 Task: Create a due date automation trigger when advanced on, on the monday of the week a card is due add fields with custom field "Resume" set to a number greater than 1 and greater than 10 at 11:00 AM.
Action: Mouse moved to (1102, 89)
Screenshot: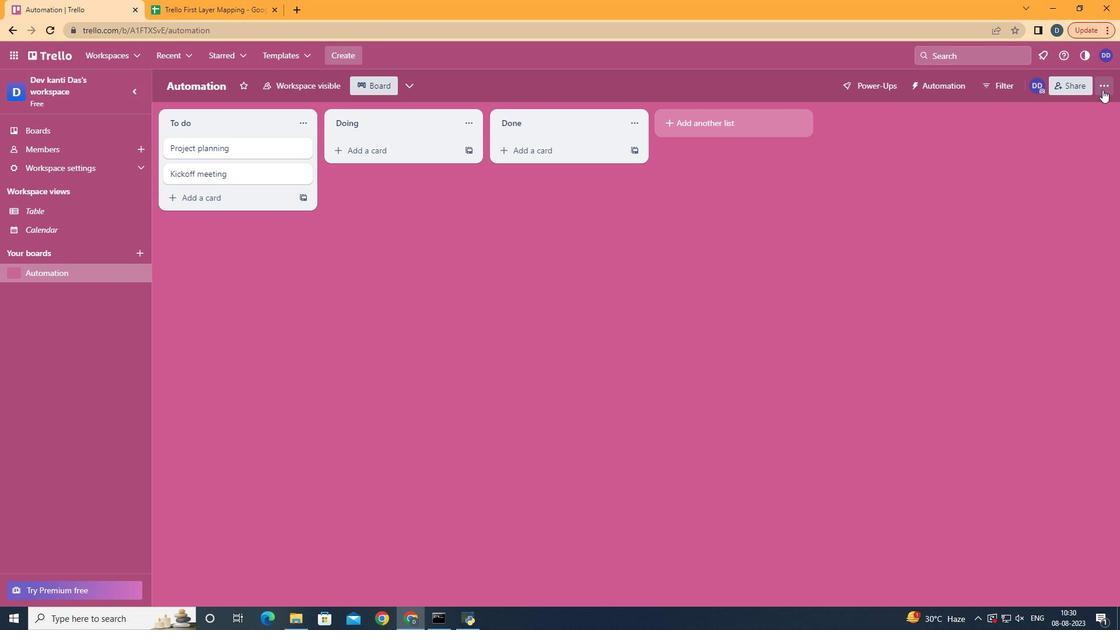 
Action: Mouse pressed left at (1102, 89)
Screenshot: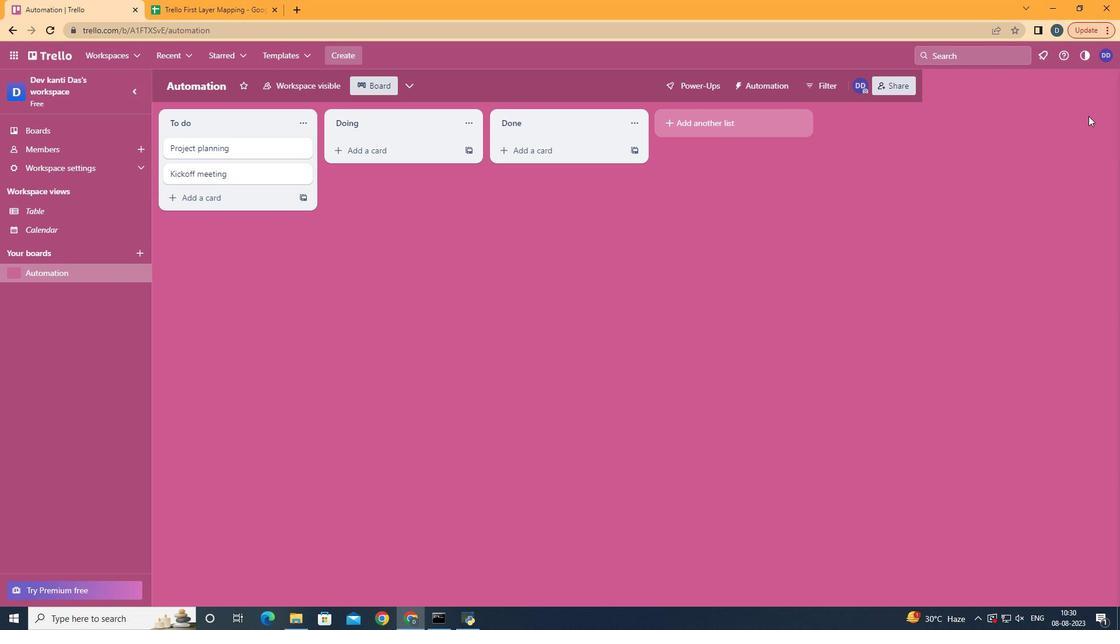 
Action: Mouse moved to (1004, 254)
Screenshot: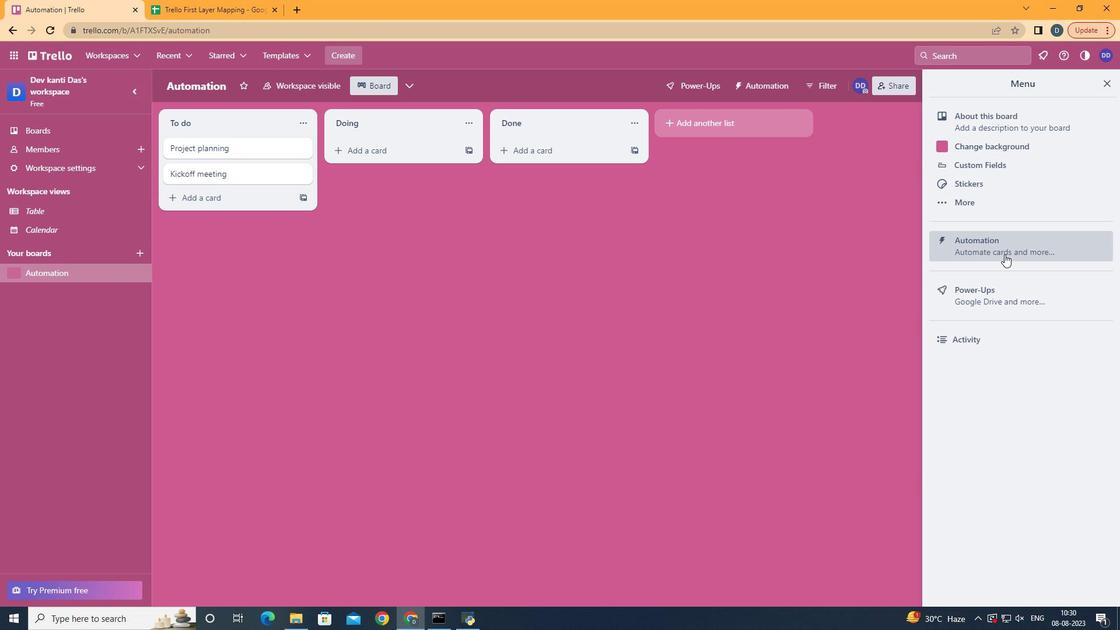 
Action: Mouse pressed left at (1004, 254)
Screenshot: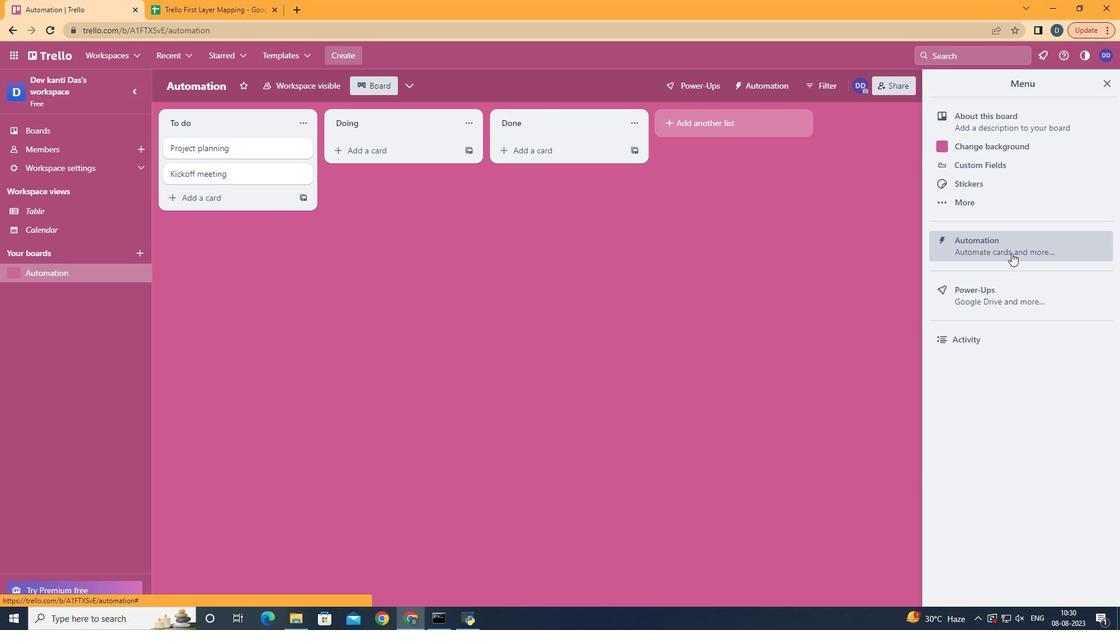 
Action: Mouse moved to (196, 243)
Screenshot: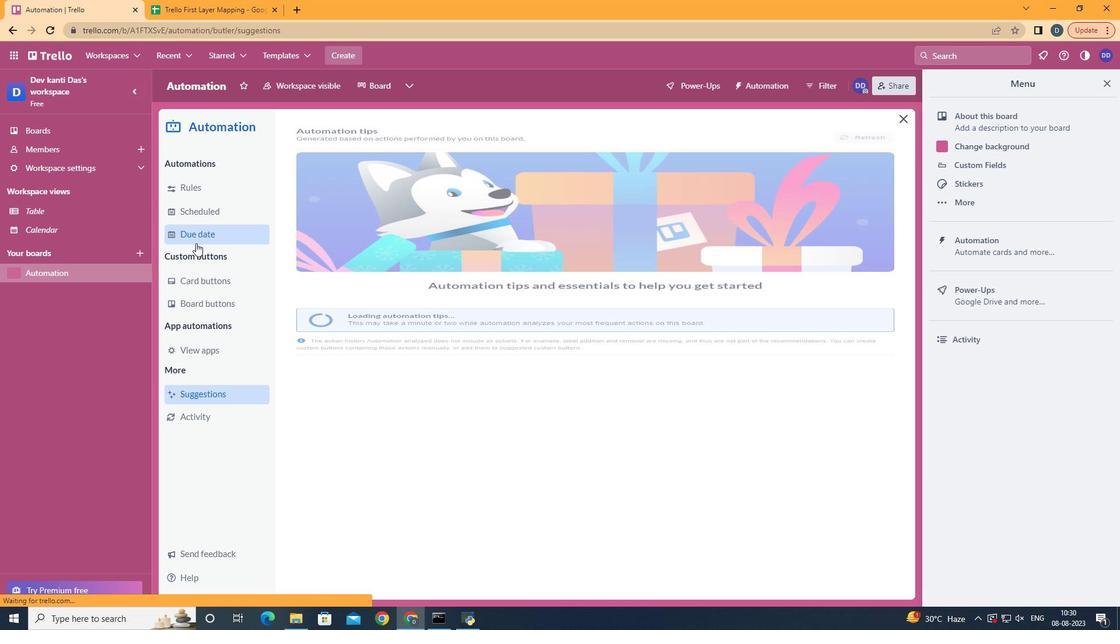 
Action: Mouse pressed left at (196, 243)
Screenshot: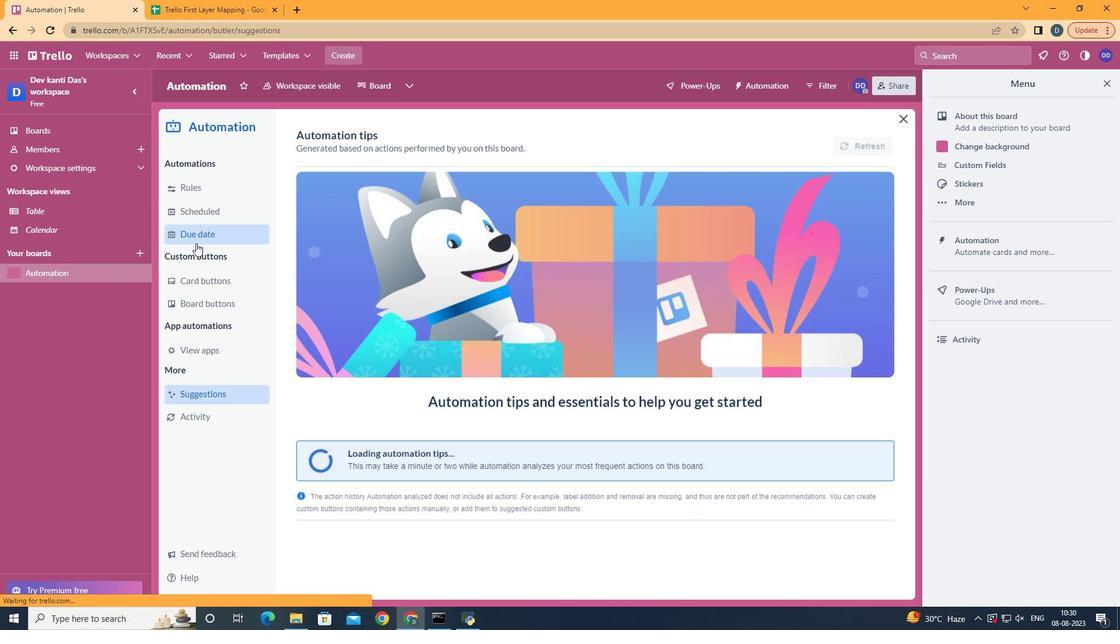 
Action: Mouse moved to (817, 137)
Screenshot: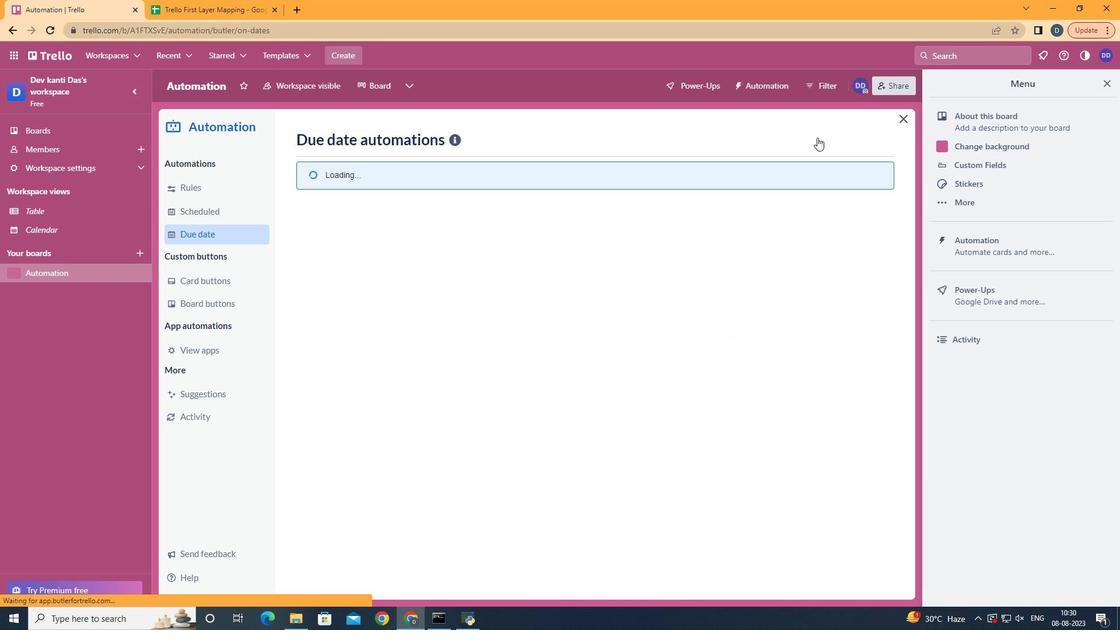 
Action: Mouse pressed left at (817, 137)
Screenshot: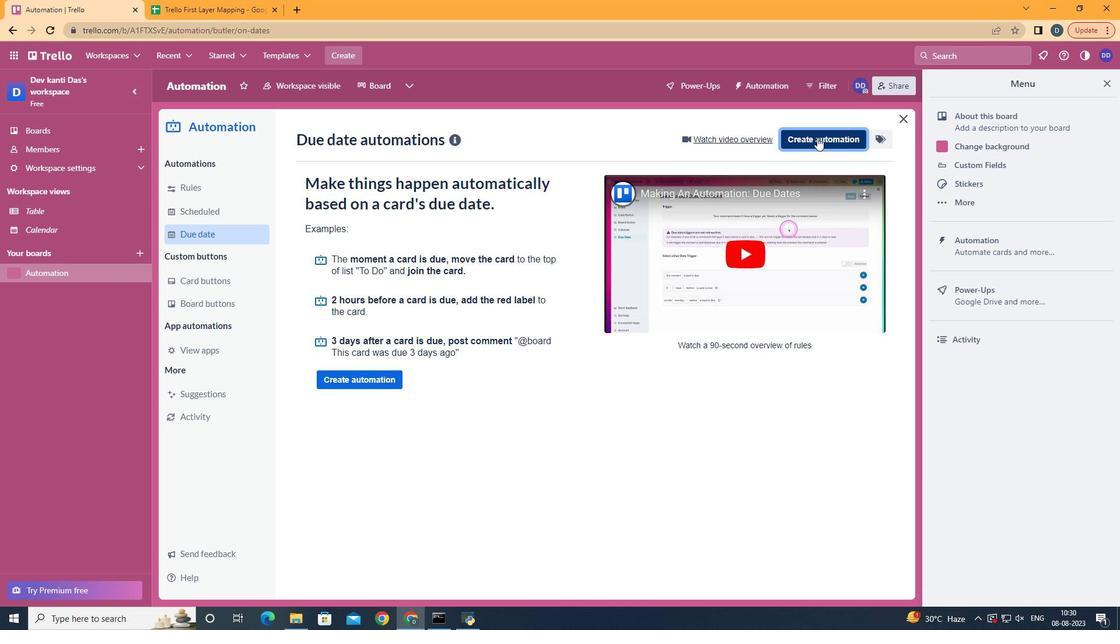 
Action: Mouse moved to (605, 250)
Screenshot: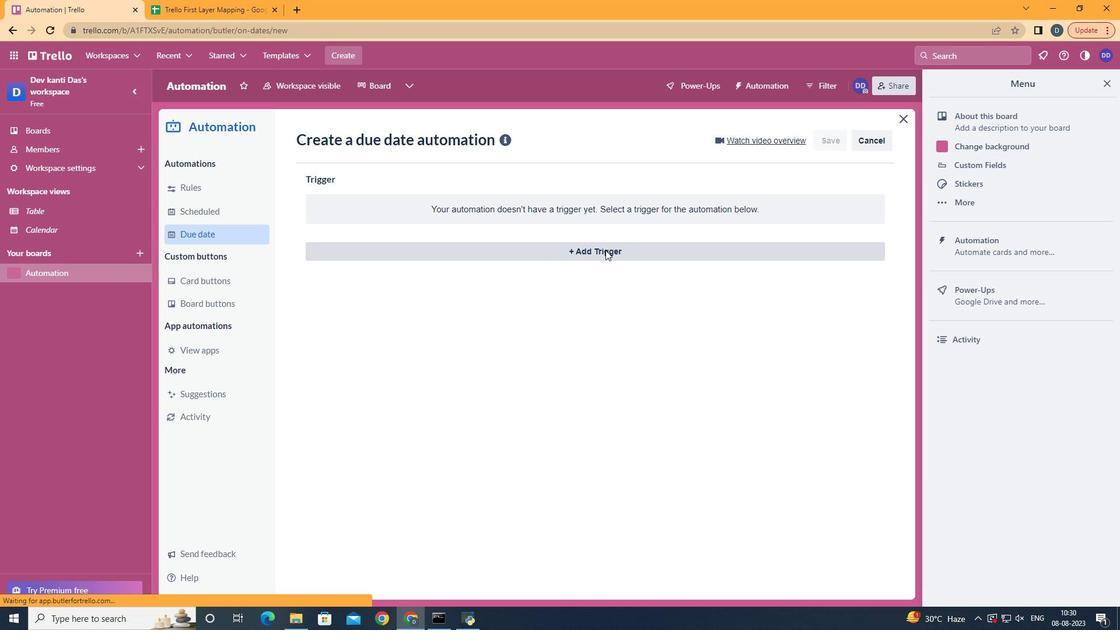 
Action: Mouse pressed left at (605, 250)
Screenshot: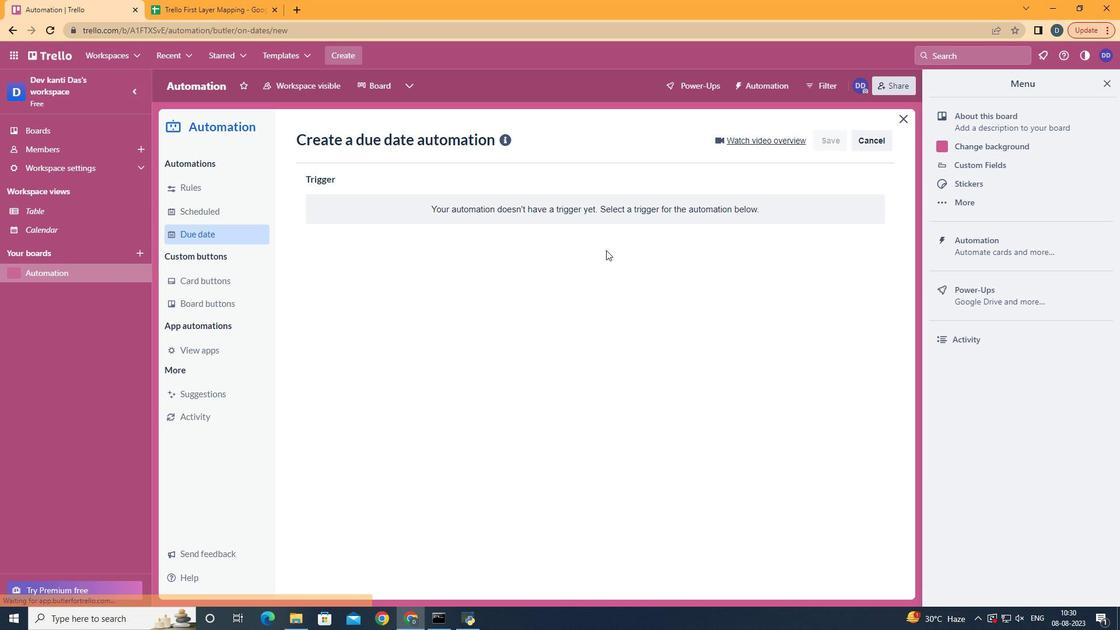 
Action: Mouse moved to (373, 301)
Screenshot: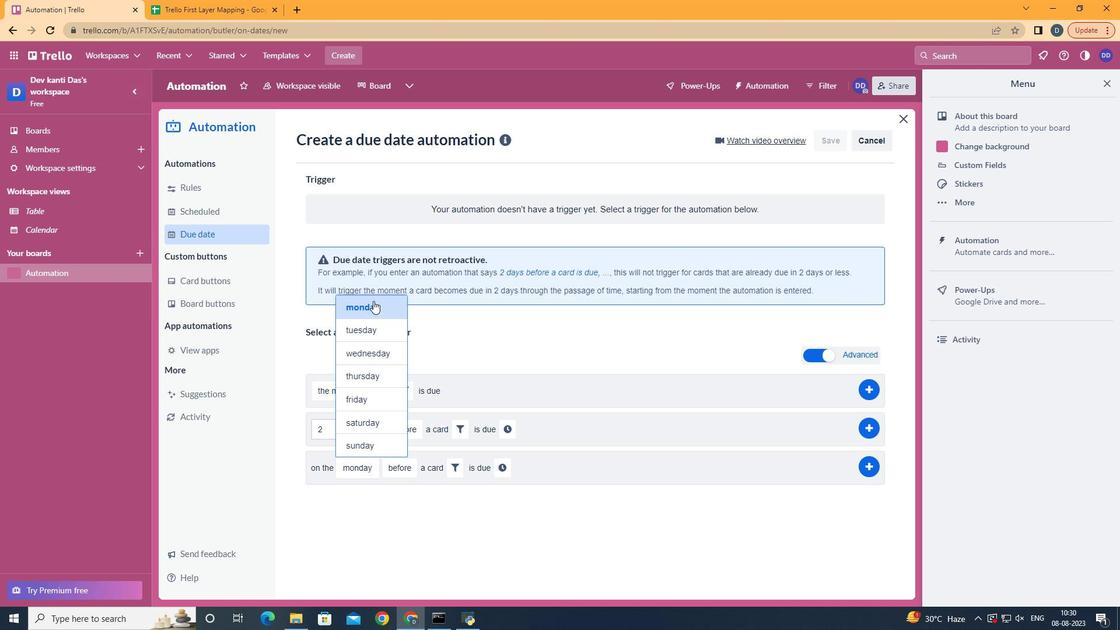 
Action: Mouse pressed left at (373, 301)
Screenshot: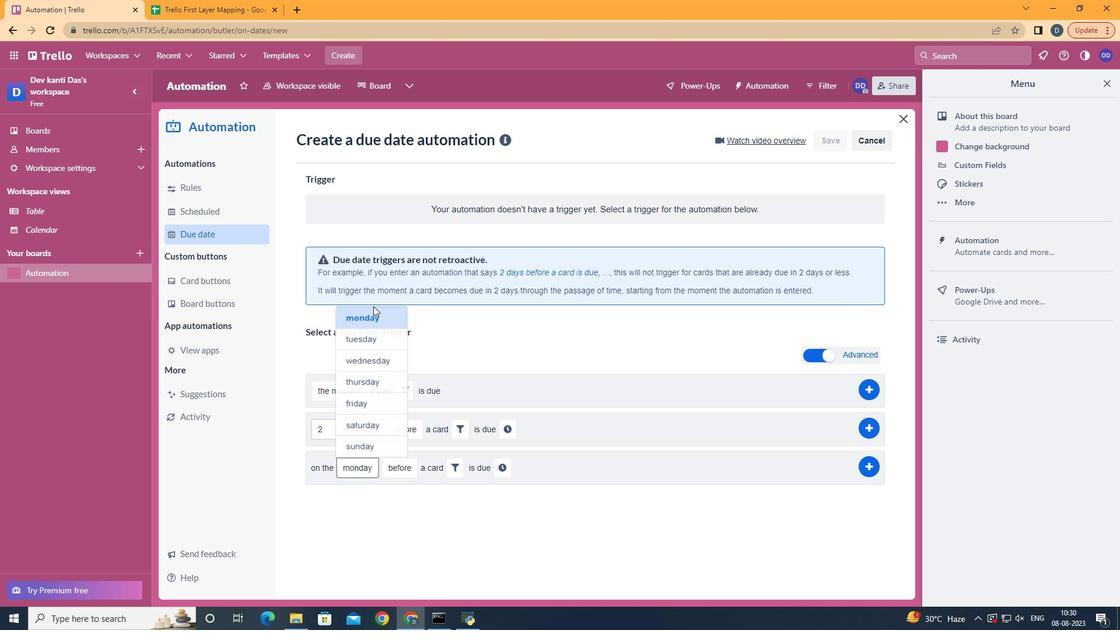 
Action: Mouse moved to (411, 533)
Screenshot: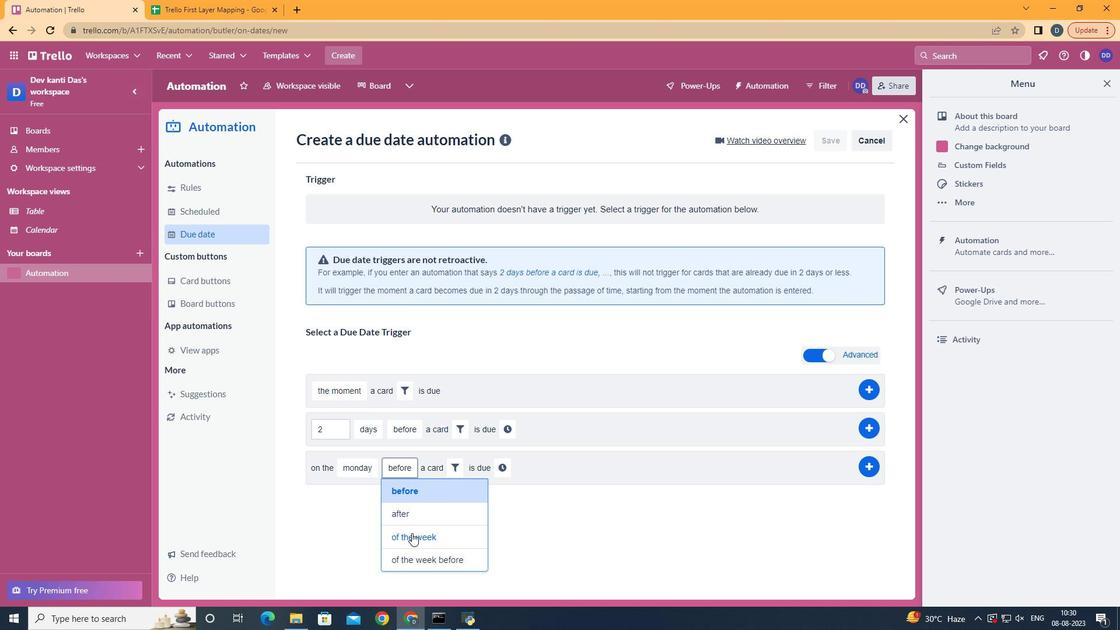 
Action: Mouse pressed left at (411, 533)
Screenshot: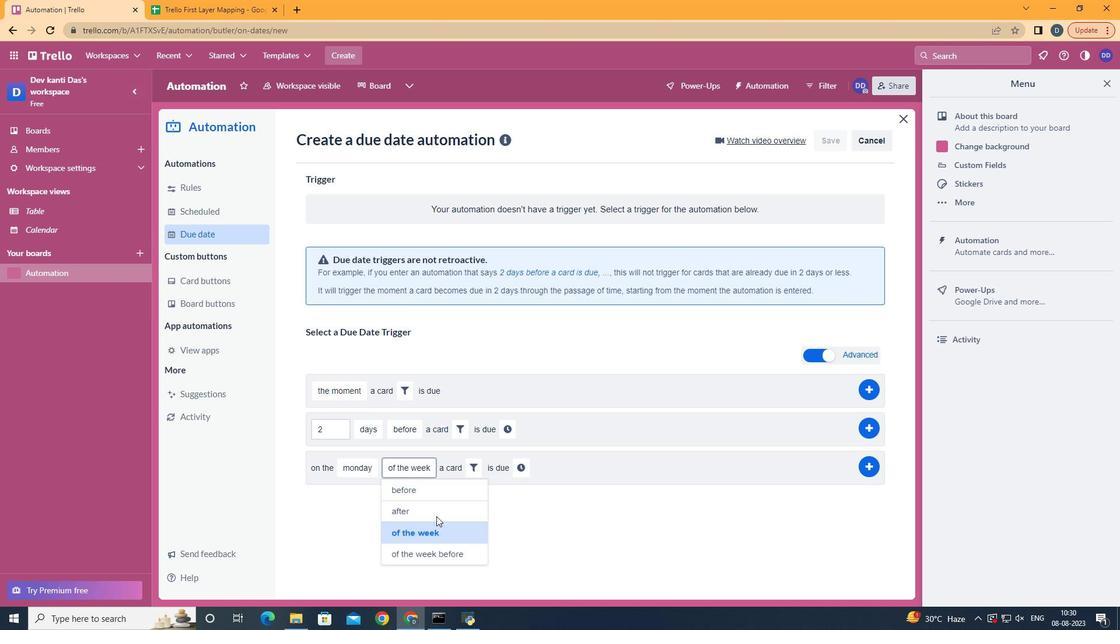 
Action: Mouse moved to (480, 473)
Screenshot: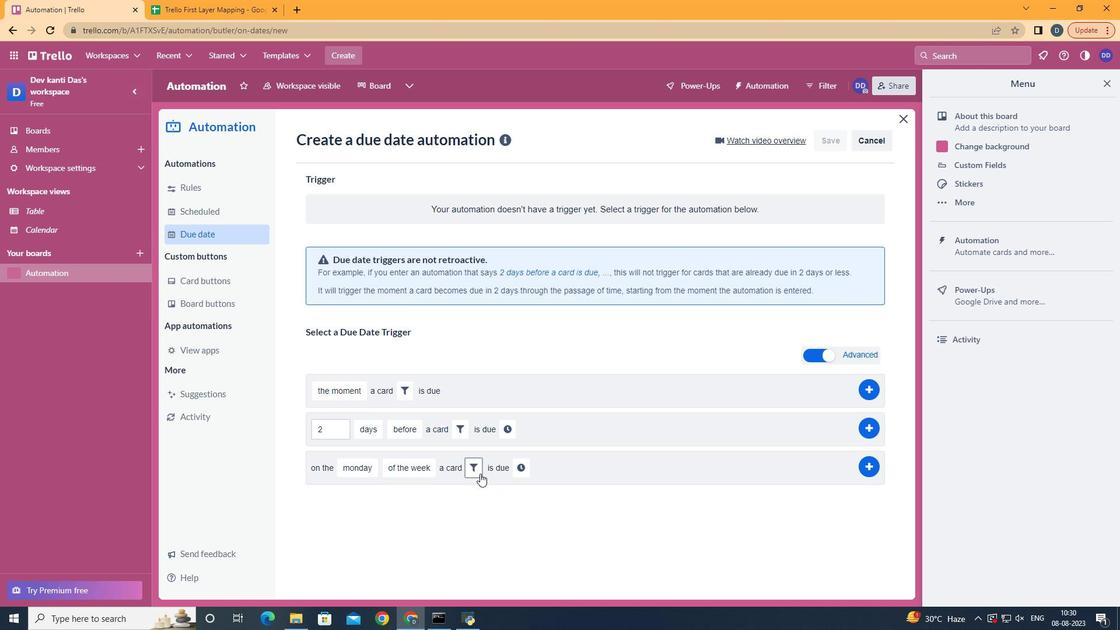 
Action: Mouse pressed left at (480, 473)
Screenshot: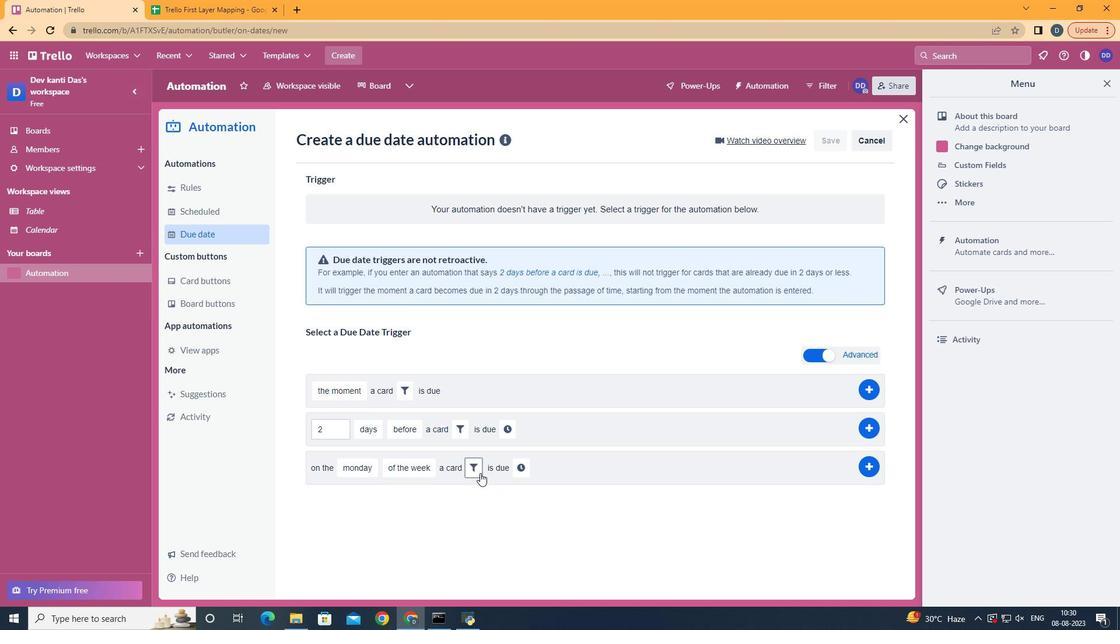 
Action: Mouse moved to (673, 504)
Screenshot: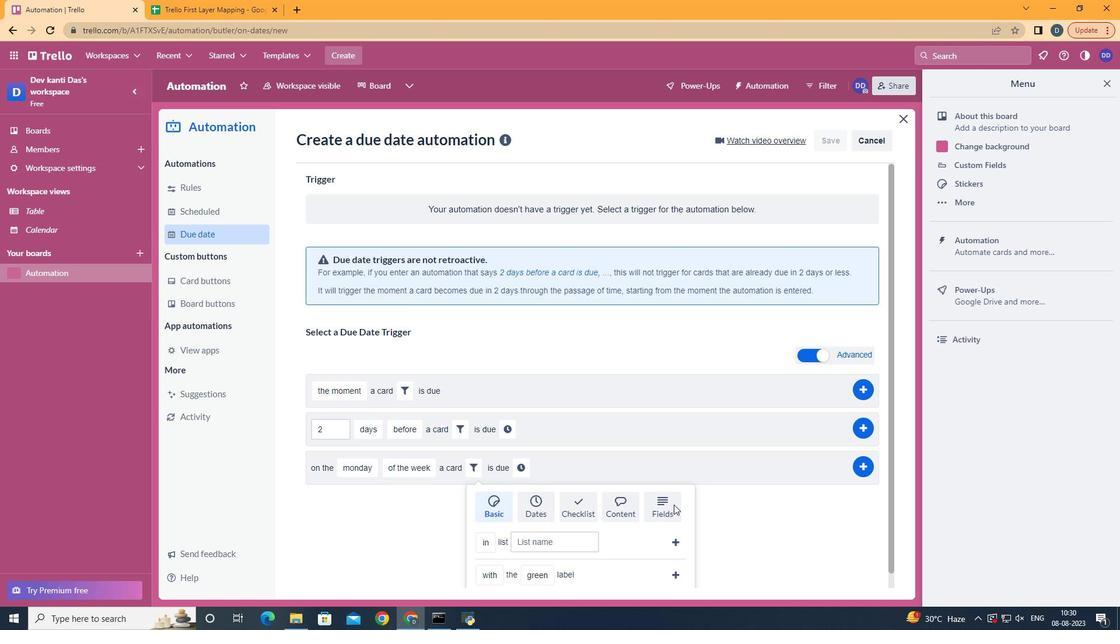 
Action: Mouse pressed left at (673, 504)
Screenshot: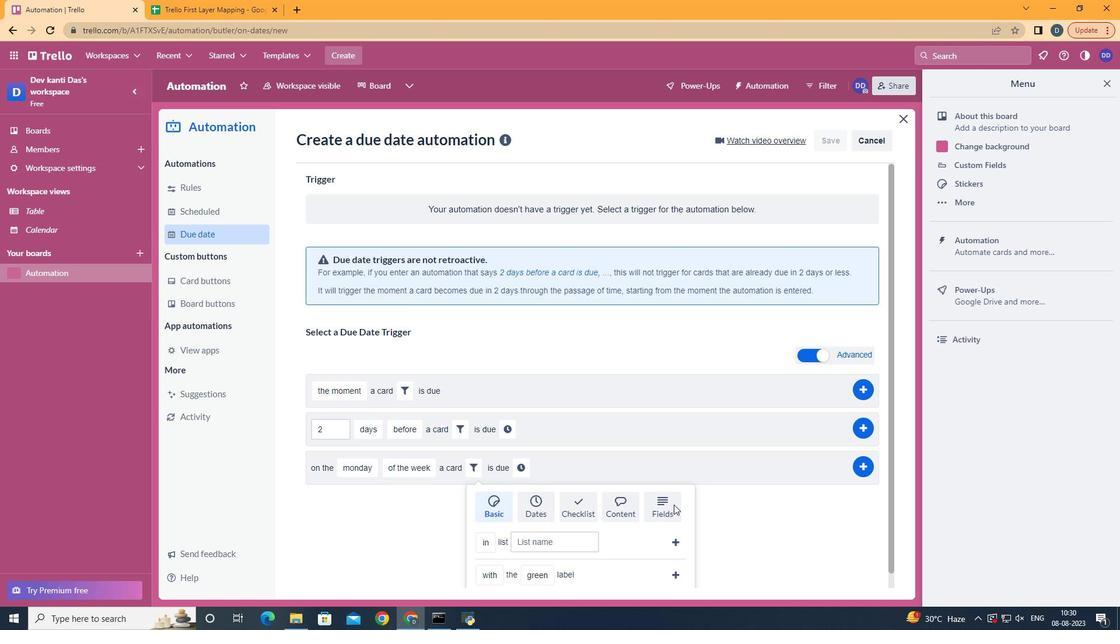 
Action: Mouse scrolled (673, 504) with delta (0, 0)
Screenshot: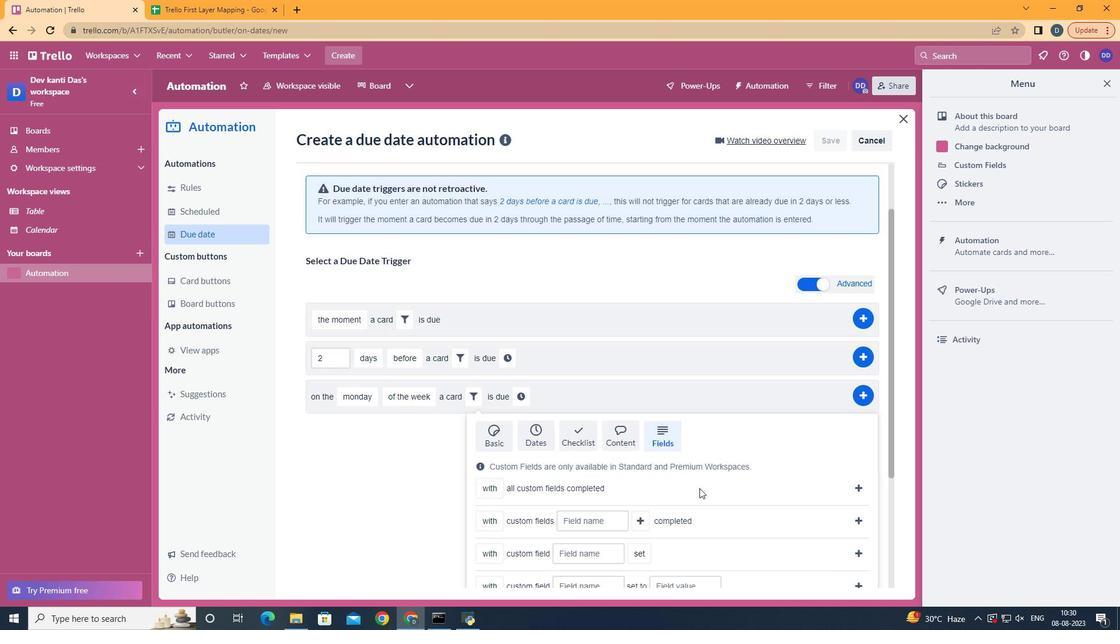 
Action: Mouse scrolled (673, 504) with delta (0, 0)
Screenshot: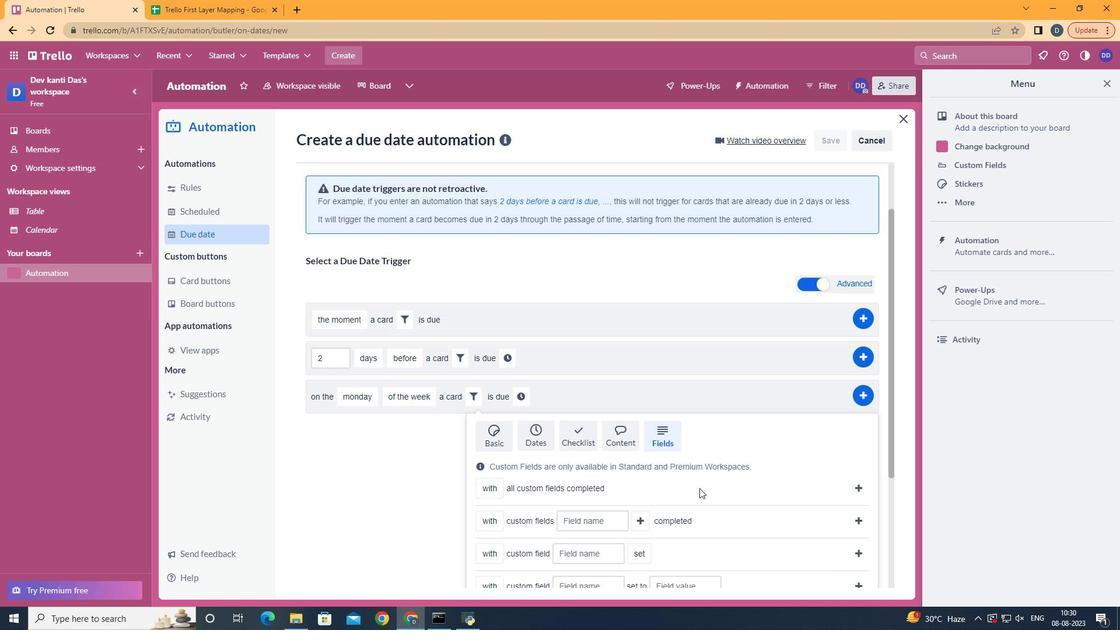 
Action: Mouse scrolled (673, 504) with delta (0, 0)
Screenshot: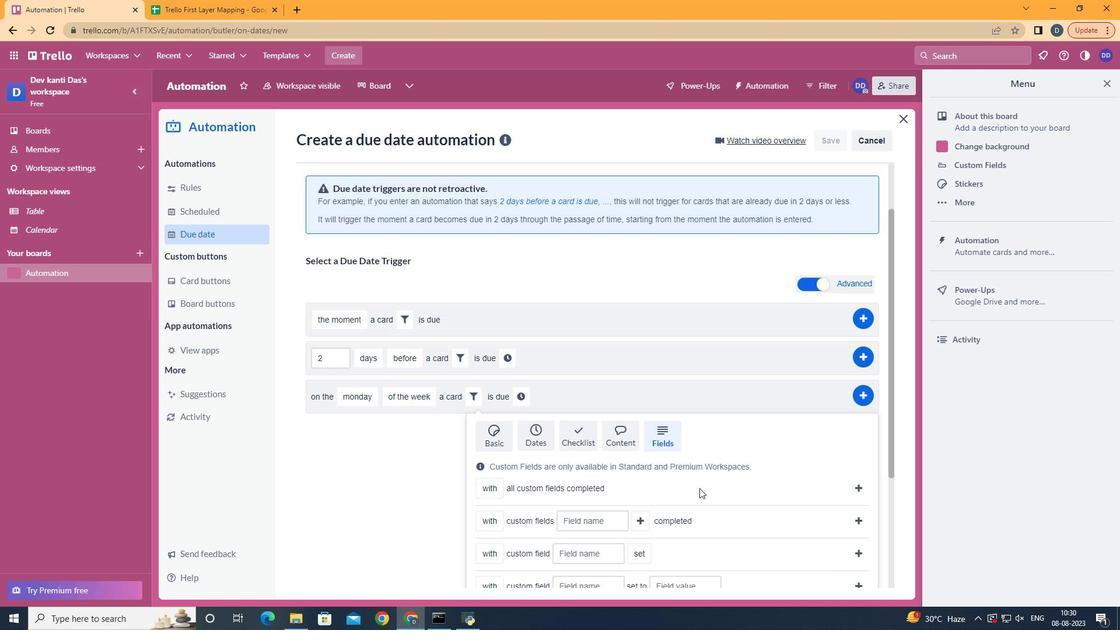 
Action: Mouse scrolled (673, 504) with delta (0, 0)
Screenshot: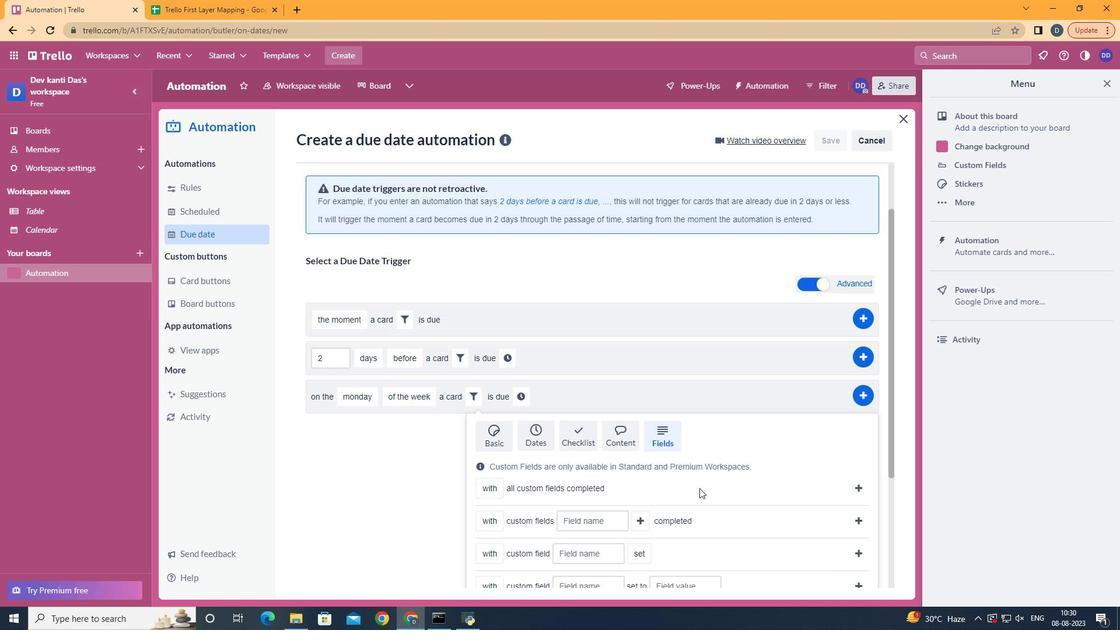 
Action: Mouse scrolled (673, 504) with delta (0, 0)
Screenshot: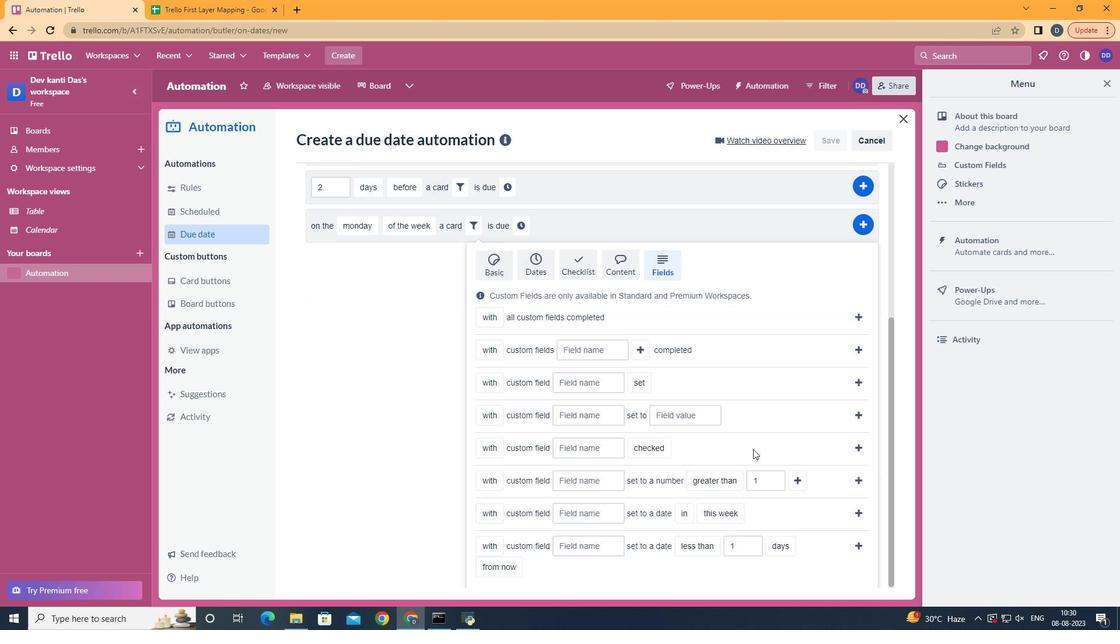 
Action: Mouse moved to (676, 504)
Screenshot: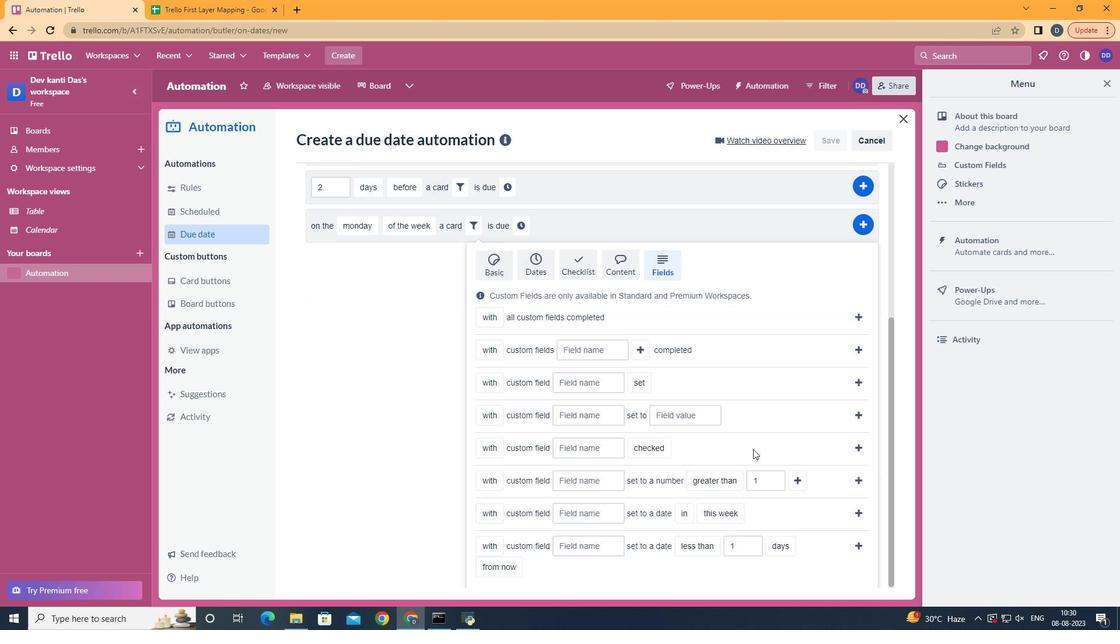 
Action: Mouse scrolled (676, 503) with delta (0, 0)
Screenshot: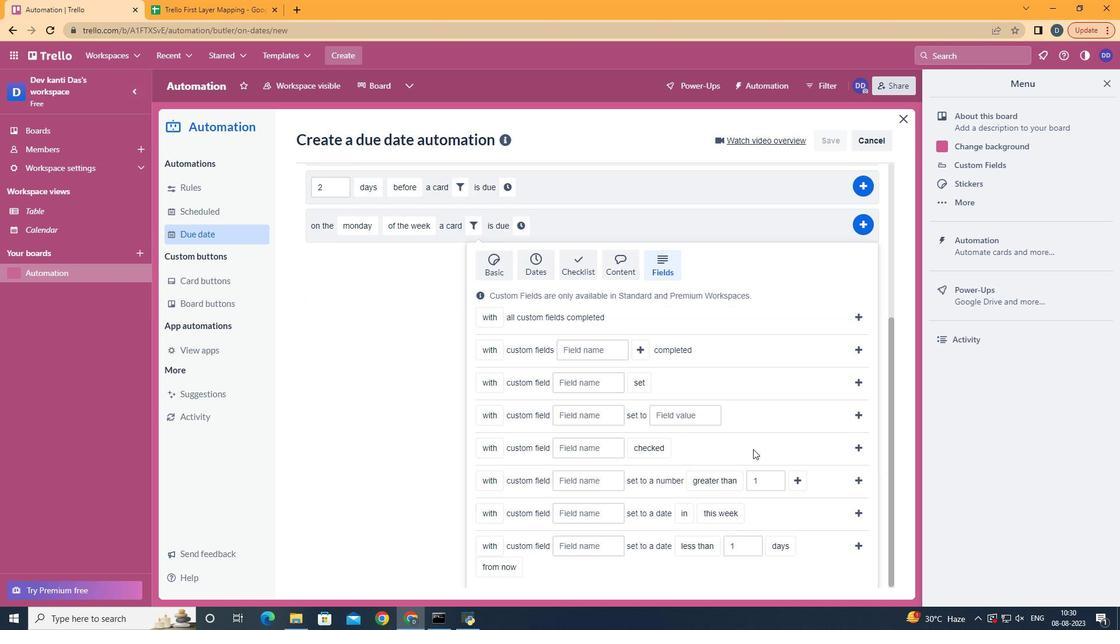 
Action: Mouse moved to (499, 498)
Screenshot: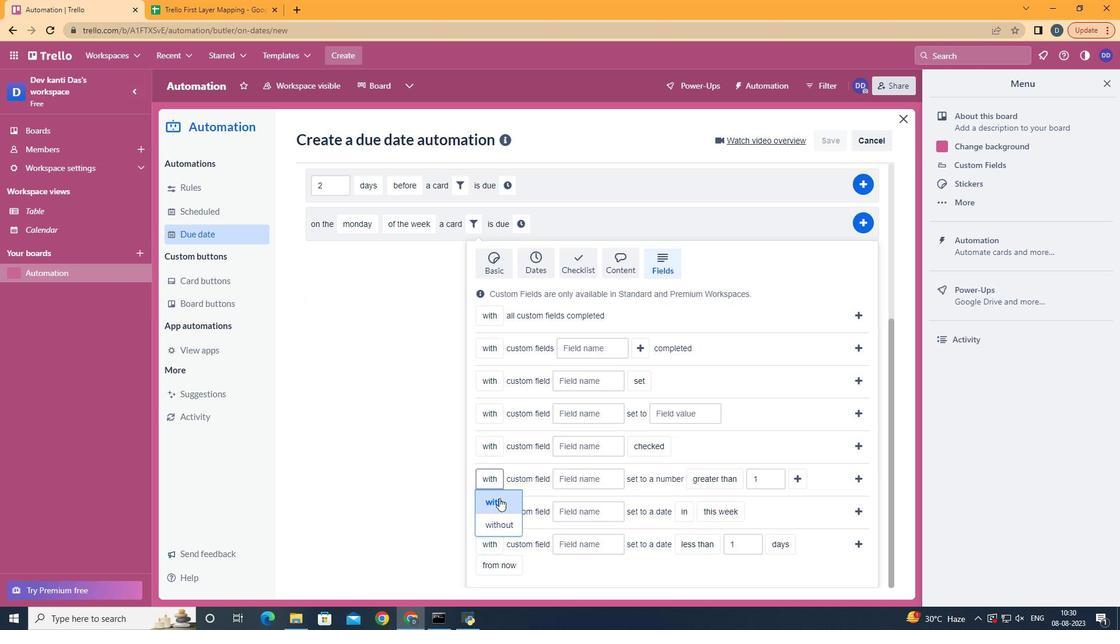 
Action: Mouse pressed left at (499, 498)
Screenshot: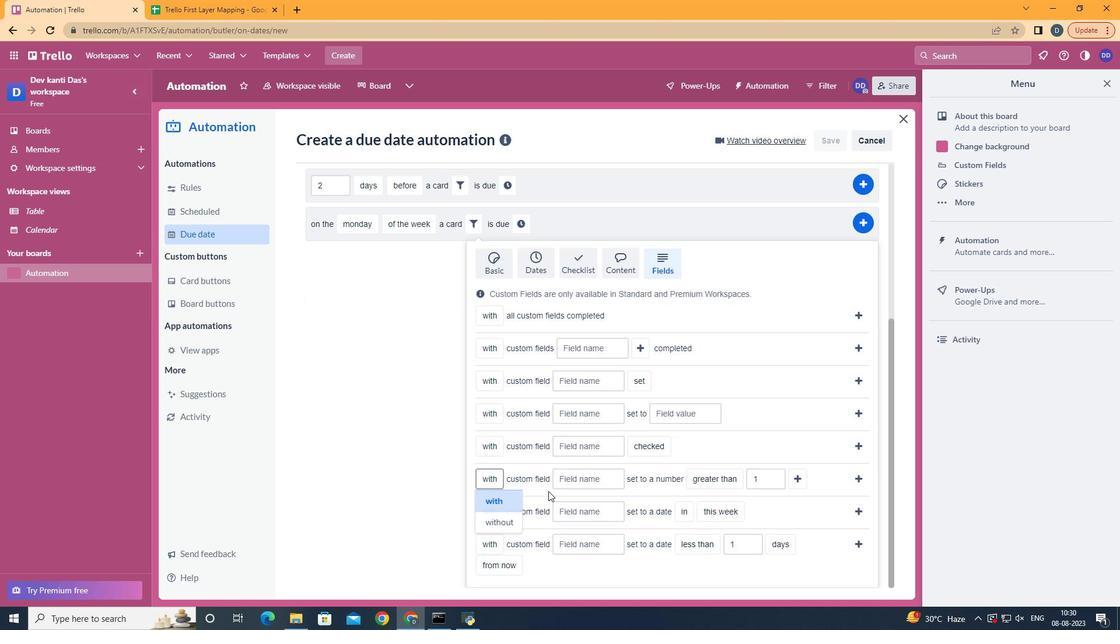 
Action: Mouse moved to (603, 483)
Screenshot: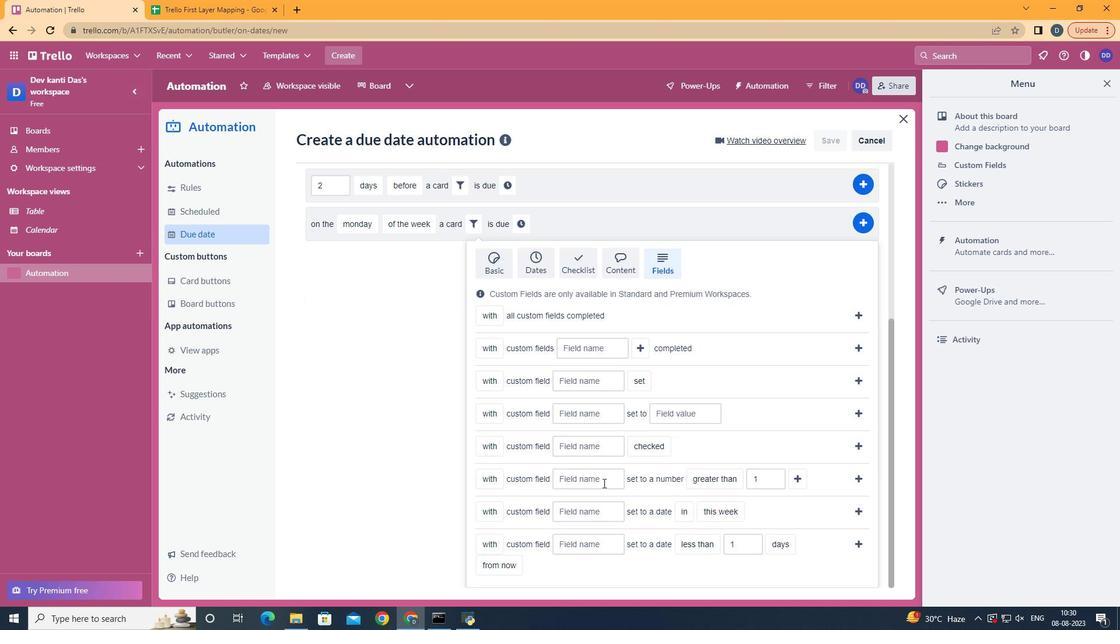 
Action: Mouse pressed left at (603, 483)
Screenshot: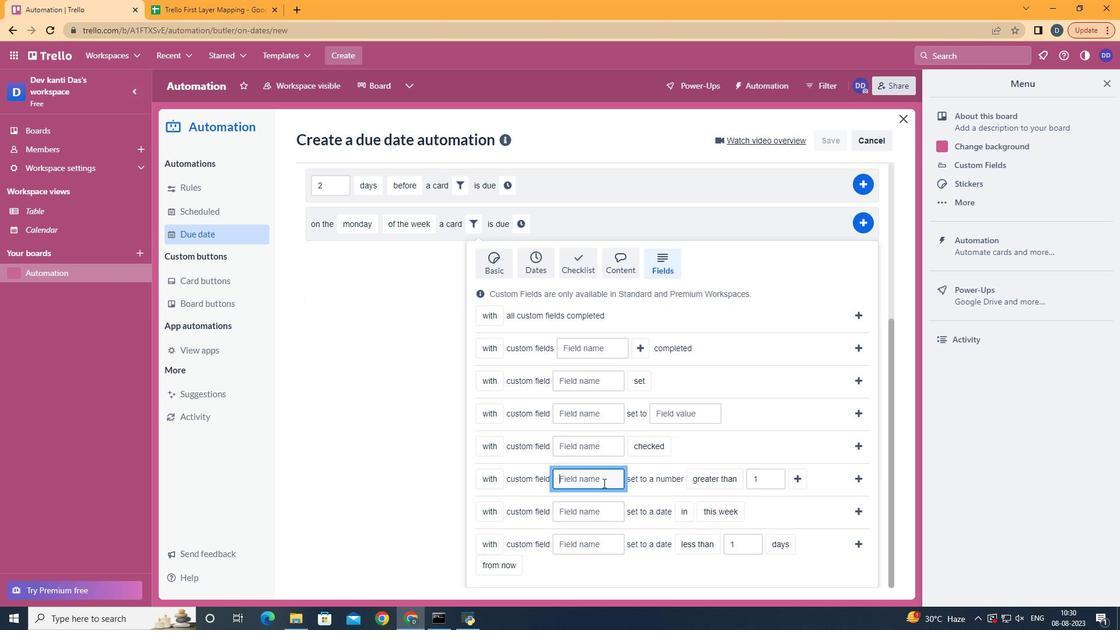 
Action: Key pressed <Key.shift>Resume
Screenshot: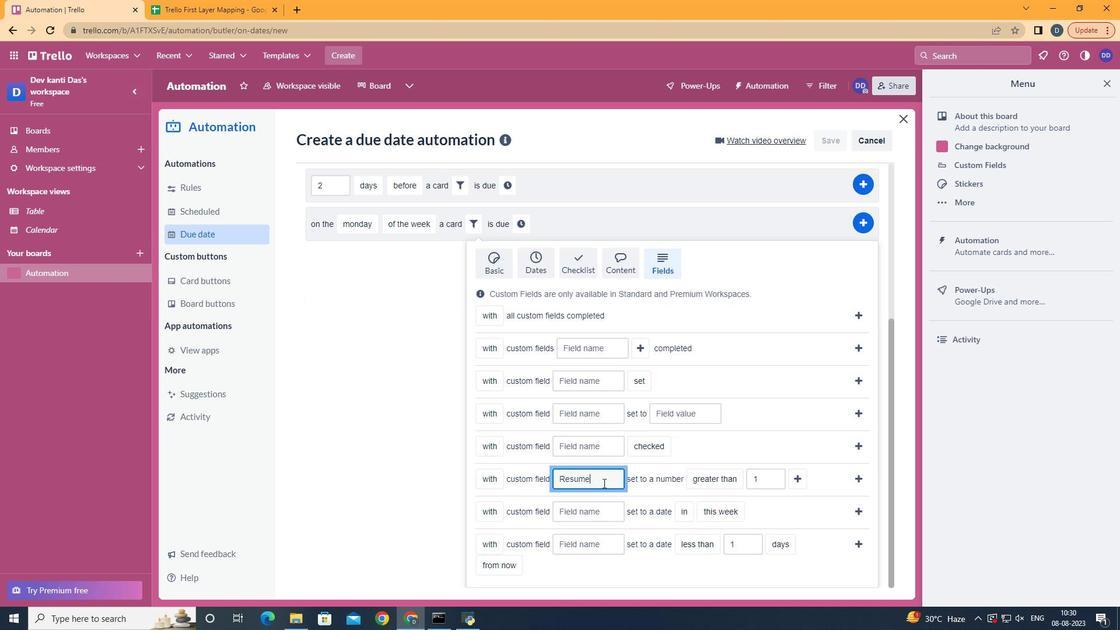 
Action: Mouse moved to (727, 499)
Screenshot: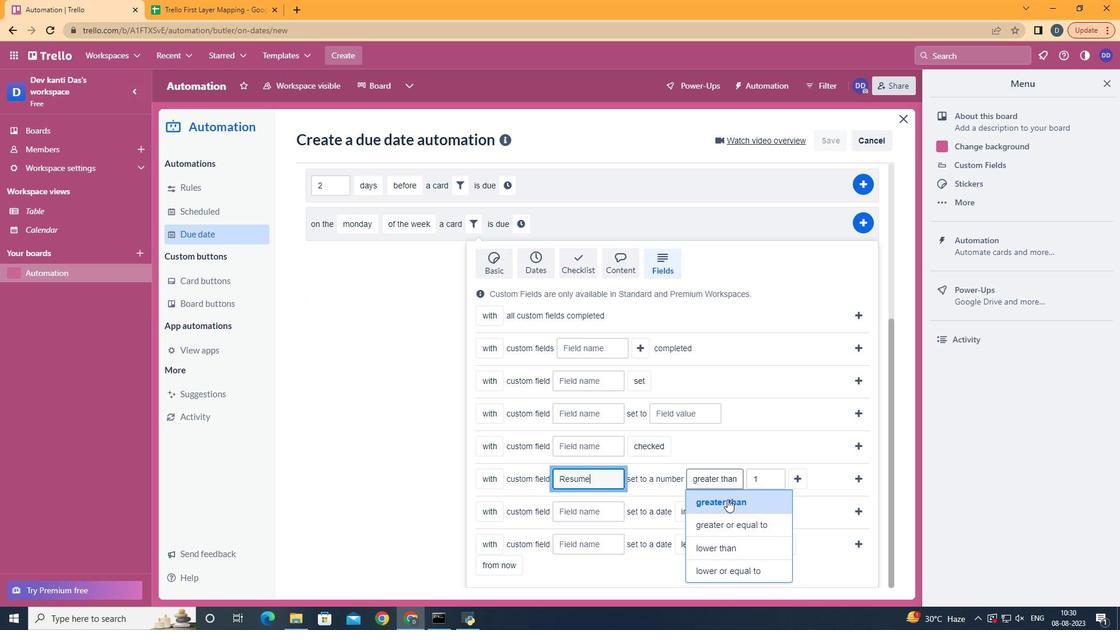 
Action: Mouse pressed left at (727, 499)
Screenshot: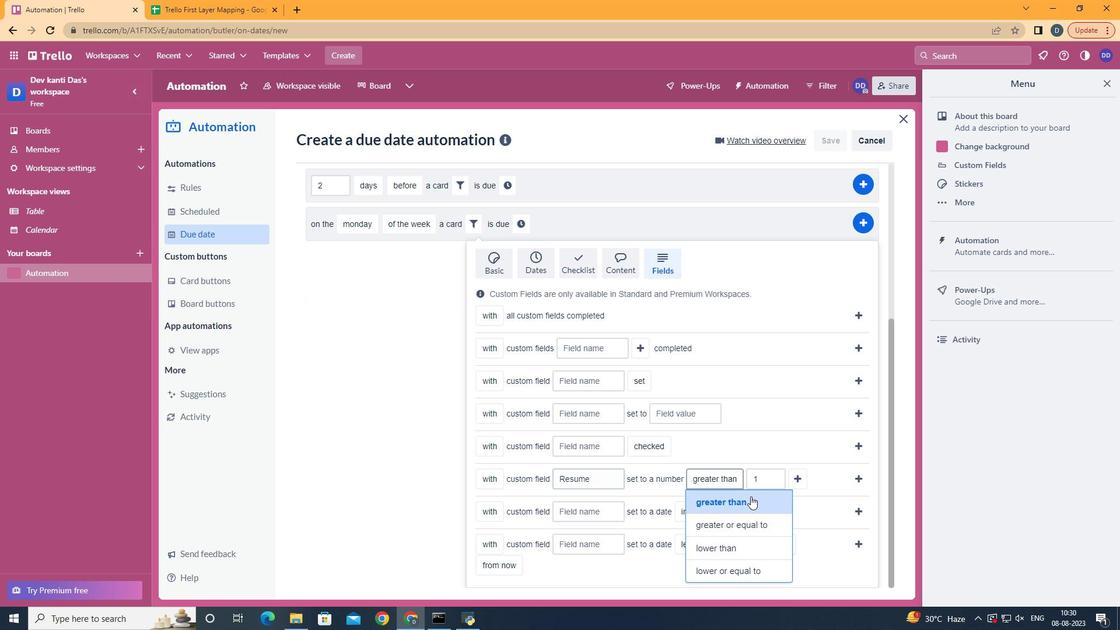 
Action: Mouse moved to (800, 481)
Screenshot: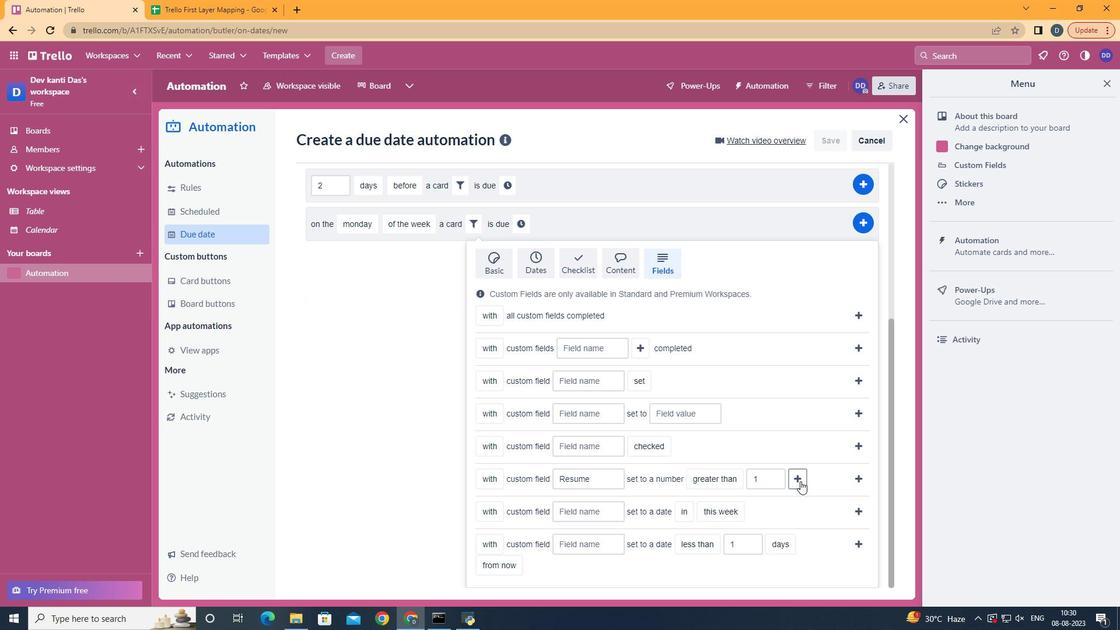 
Action: Mouse pressed left at (800, 481)
Screenshot: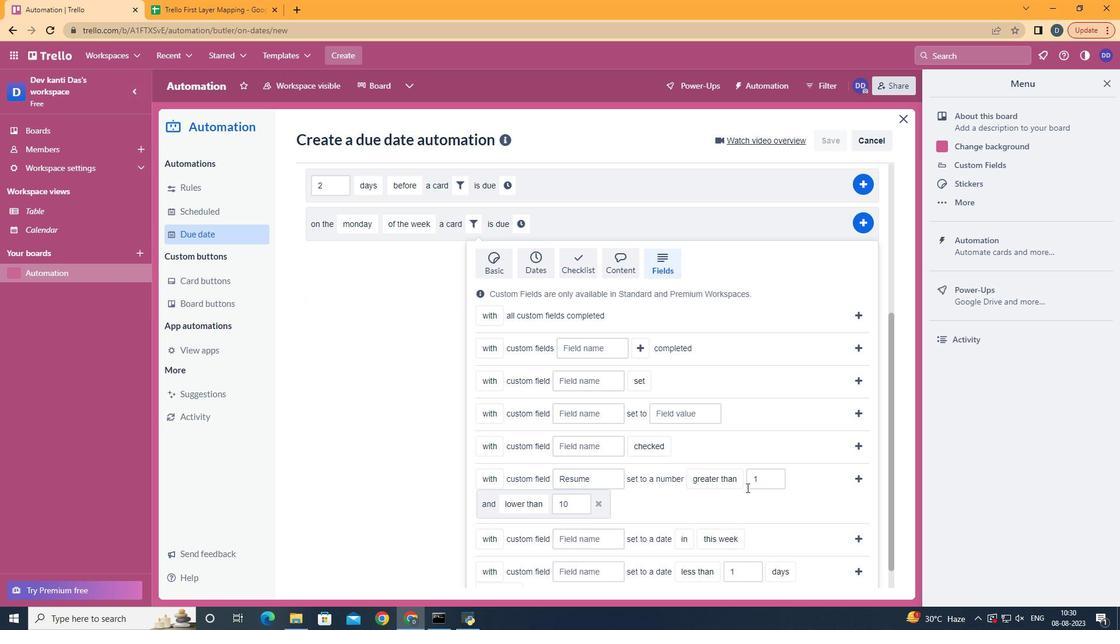 
Action: Mouse moved to (558, 459)
Screenshot: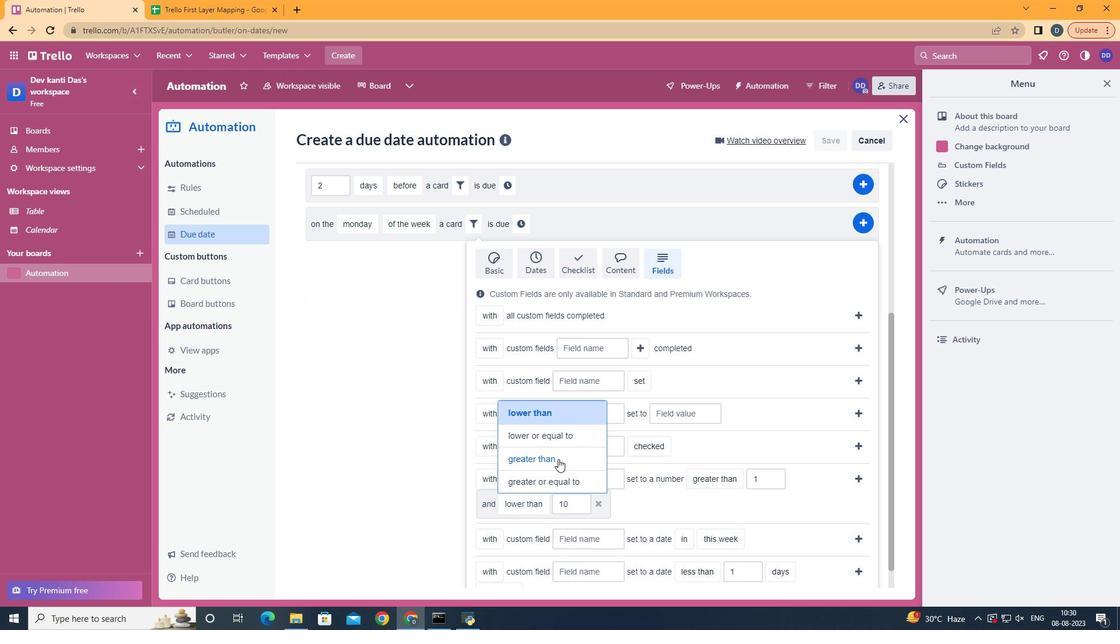 
Action: Mouse pressed left at (558, 459)
Screenshot: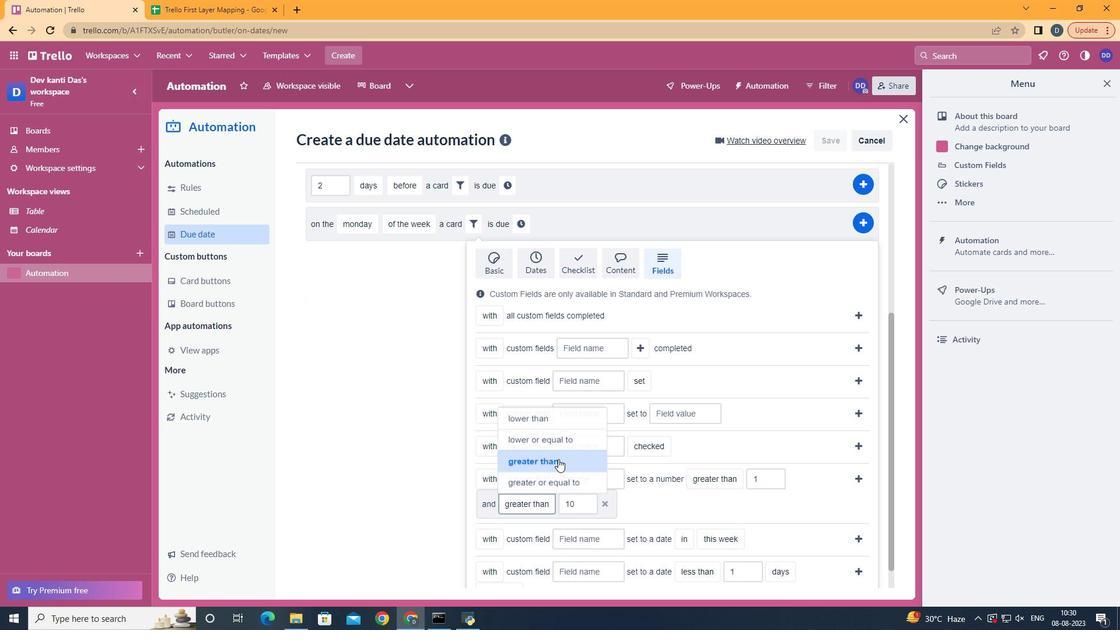 
Action: Mouse moved to (861, 476)
Screenshot: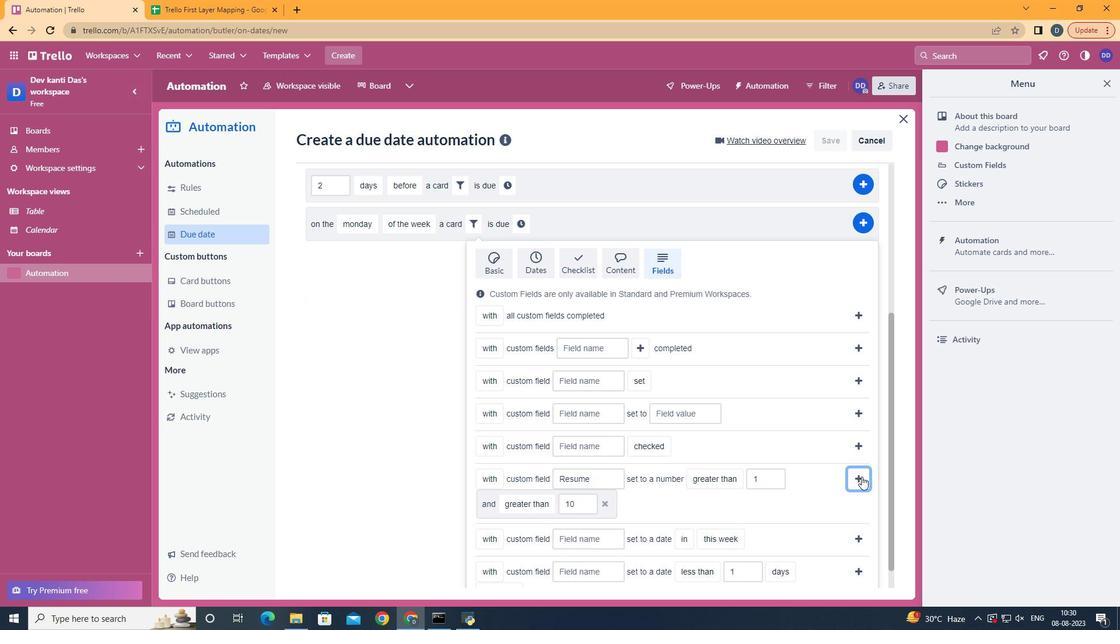 
Action: Mouse pressed left at (861, 476)
Screenshot: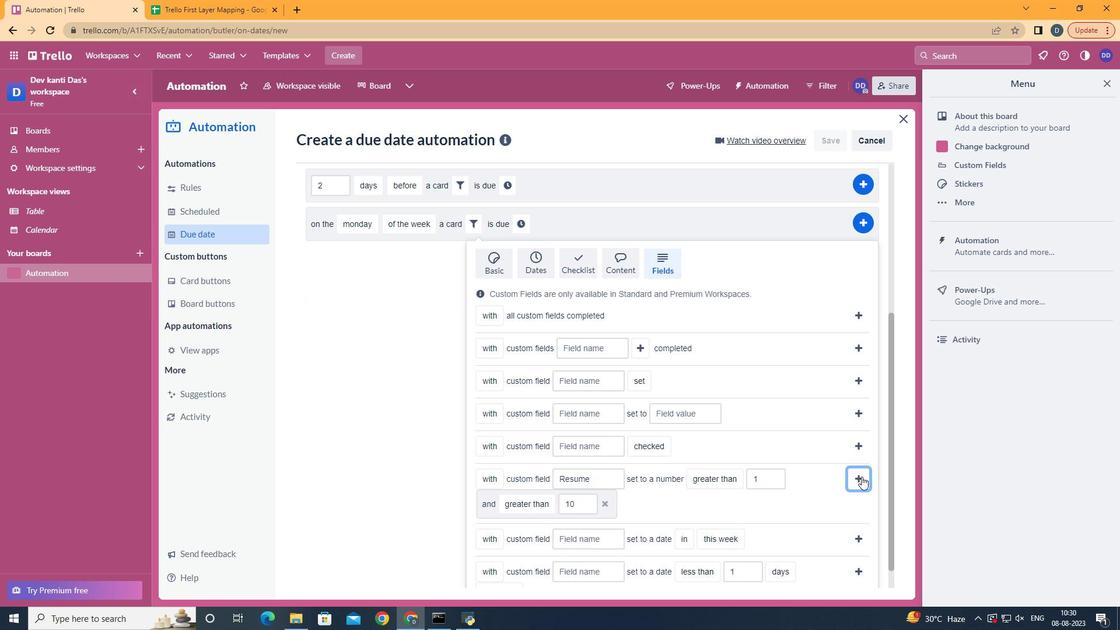 
Action: Mouse moved to (831, 465)
Screenshot: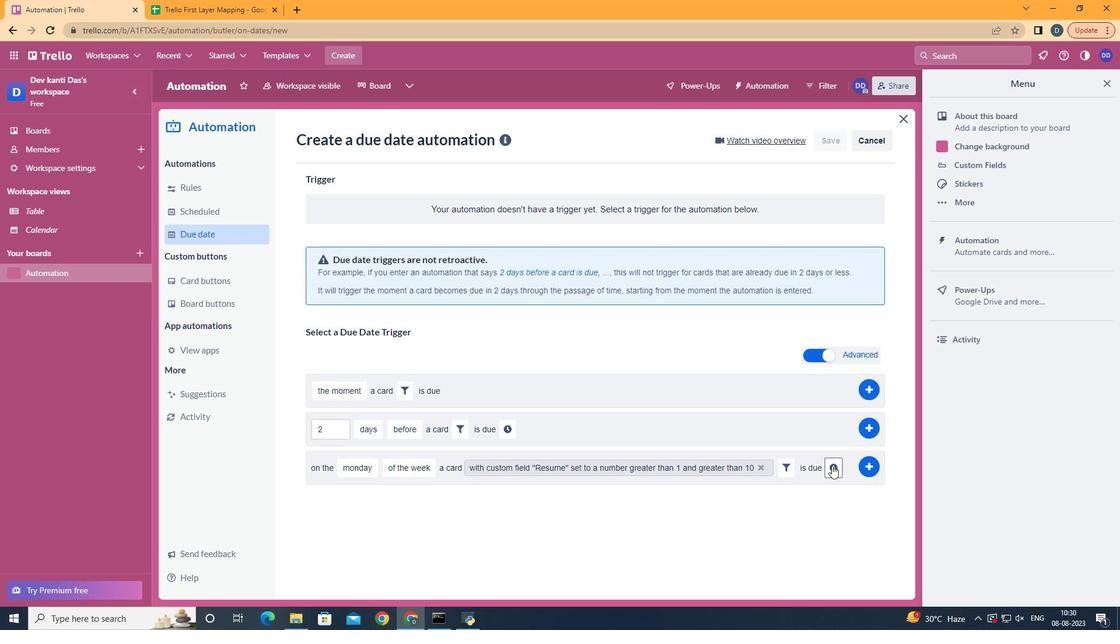 
Action: Mouse pressed left at (831, 465)
Screenshot: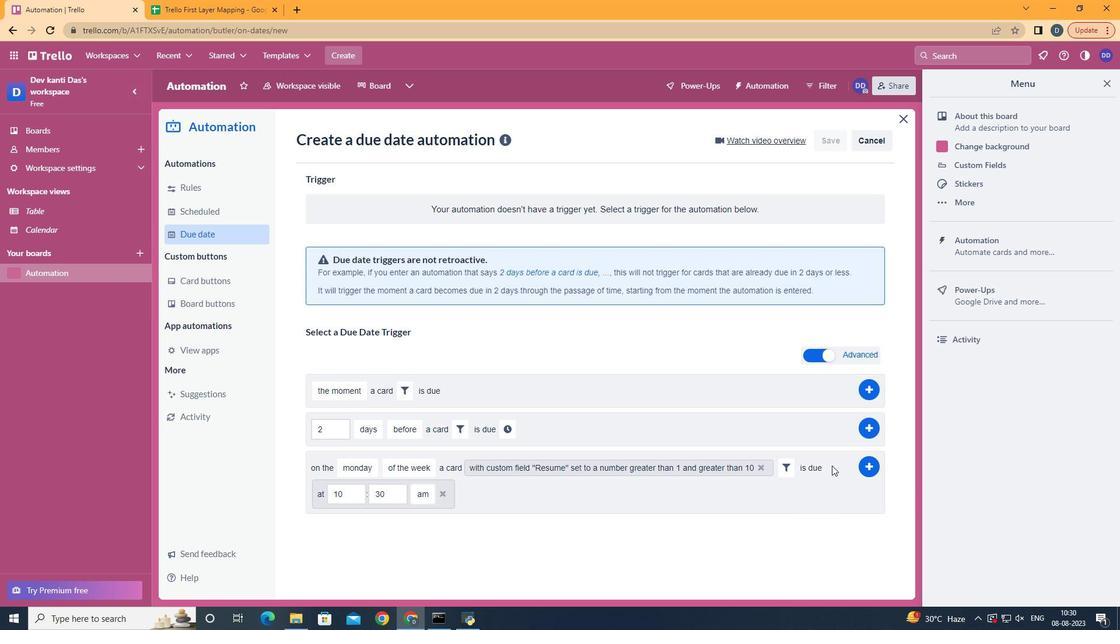 
Action: Mouse moved to (344, 493)
Screenshot: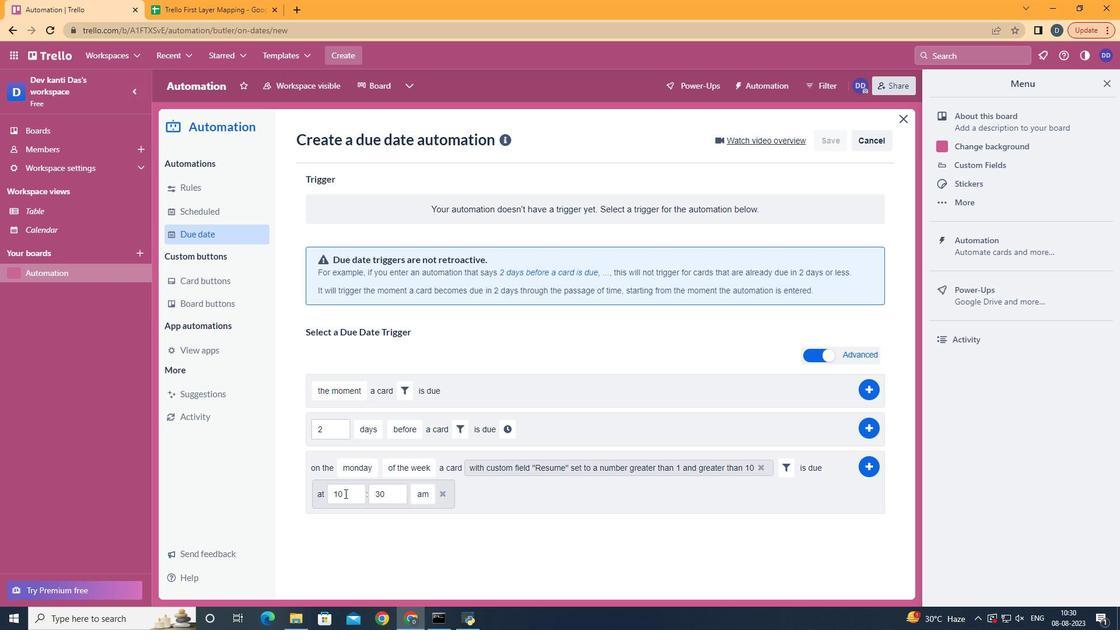 
Action: Mouse pressed left at (344, 493)
Screenshot: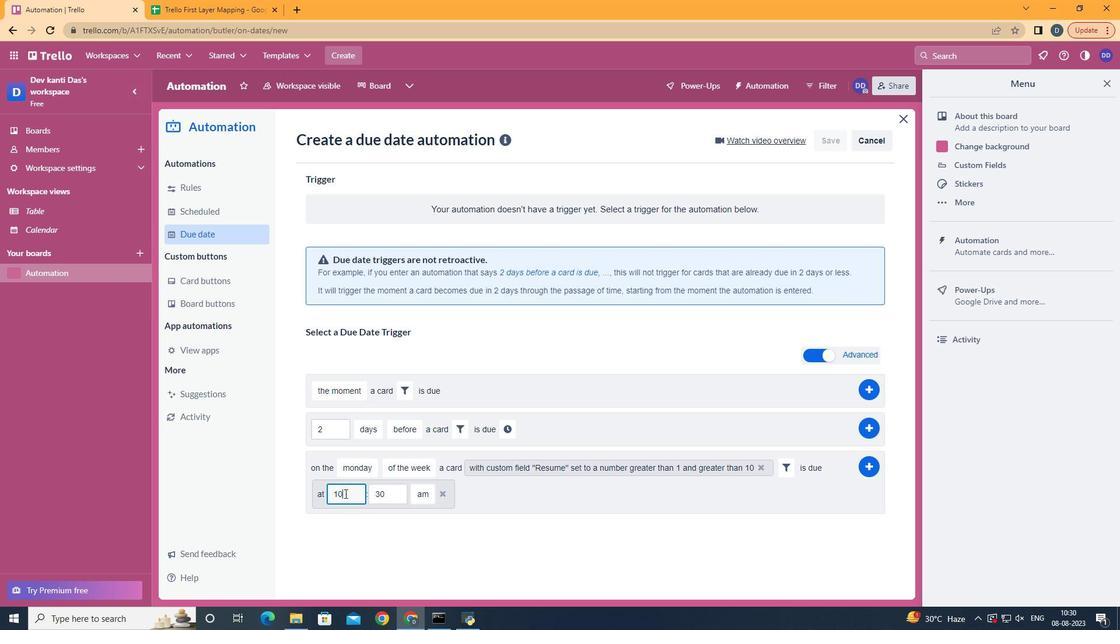 
Action: Key pressed <Key.backspace>1
Screenshot: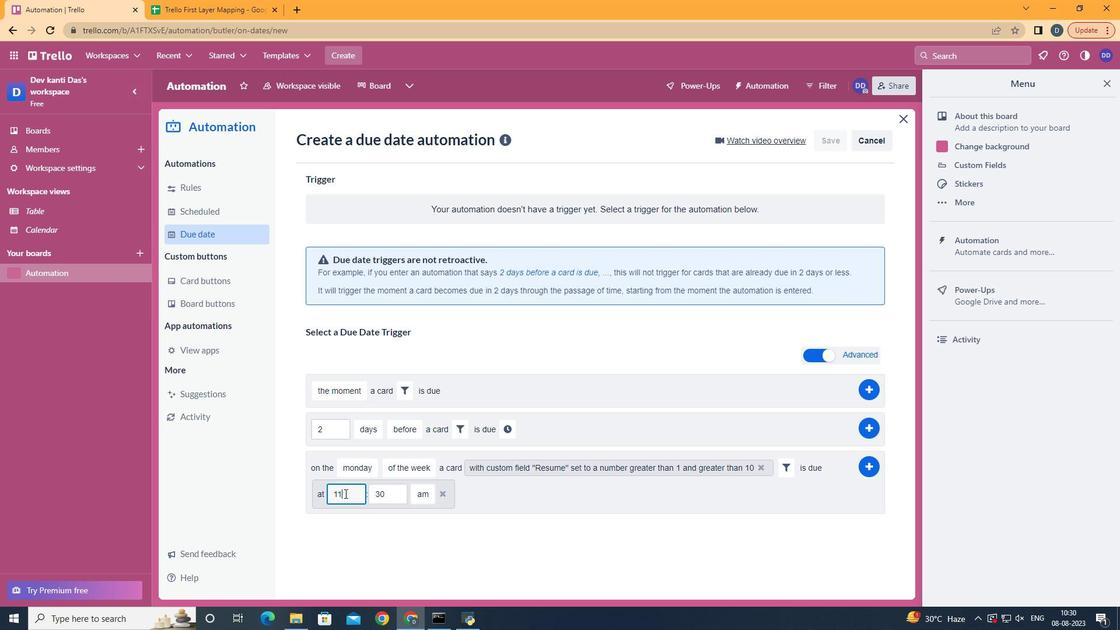 
Action: Mouse moved to (399, 495)
Screenshot: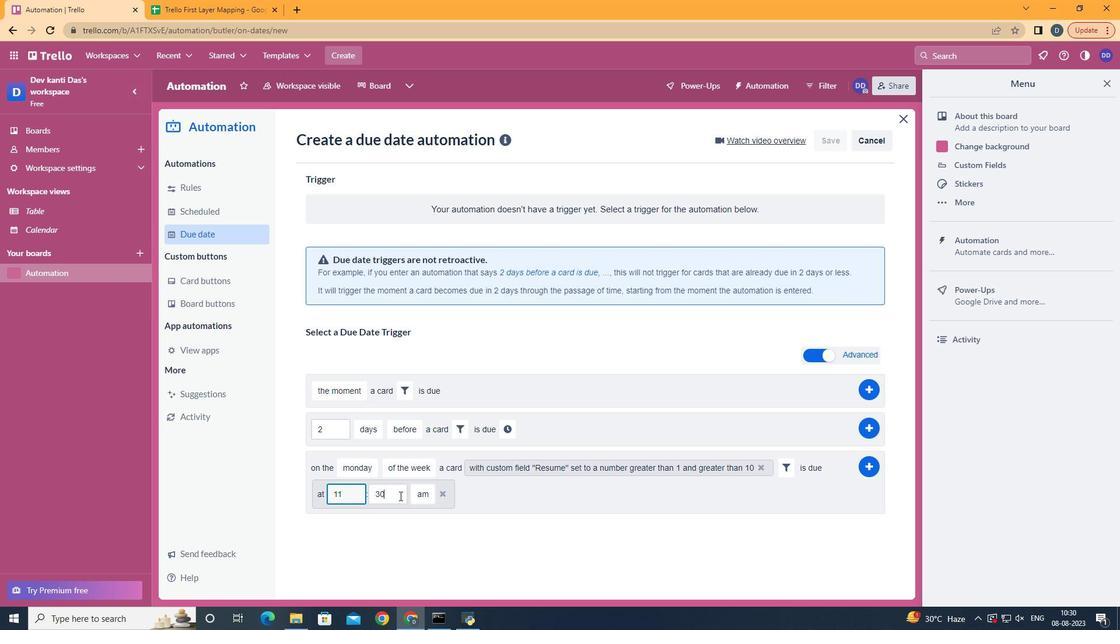 
Action: Mouse pressed left at (399, 495)
Screenshot: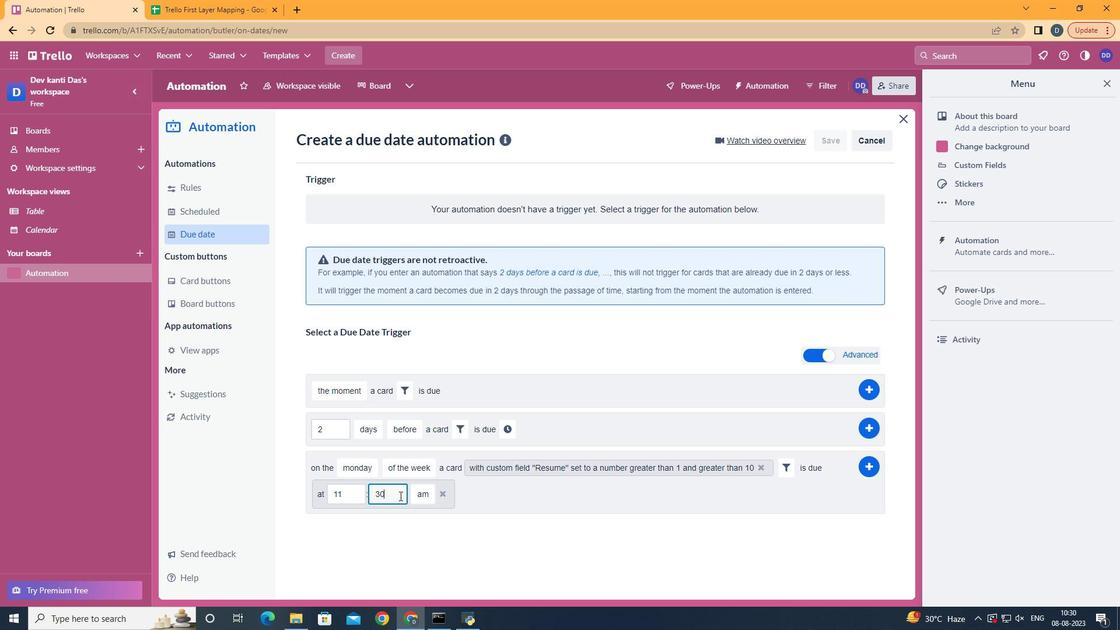 
Action: Key pressed <Key.backspace>
Screenshot: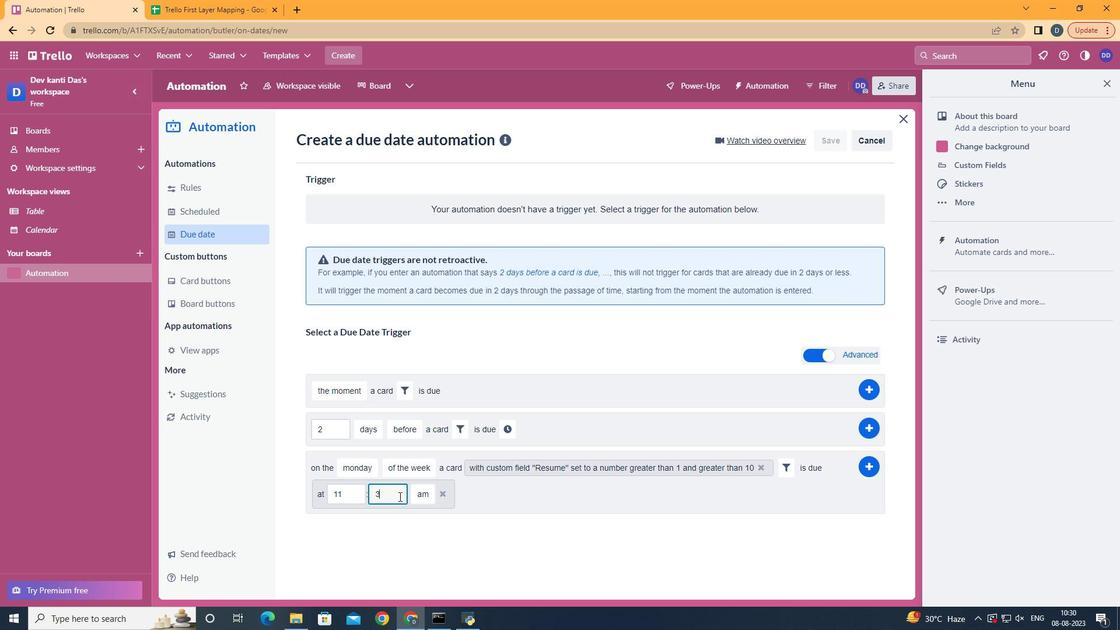 
Action: Mouse moved to (399, 496)
Screenshot: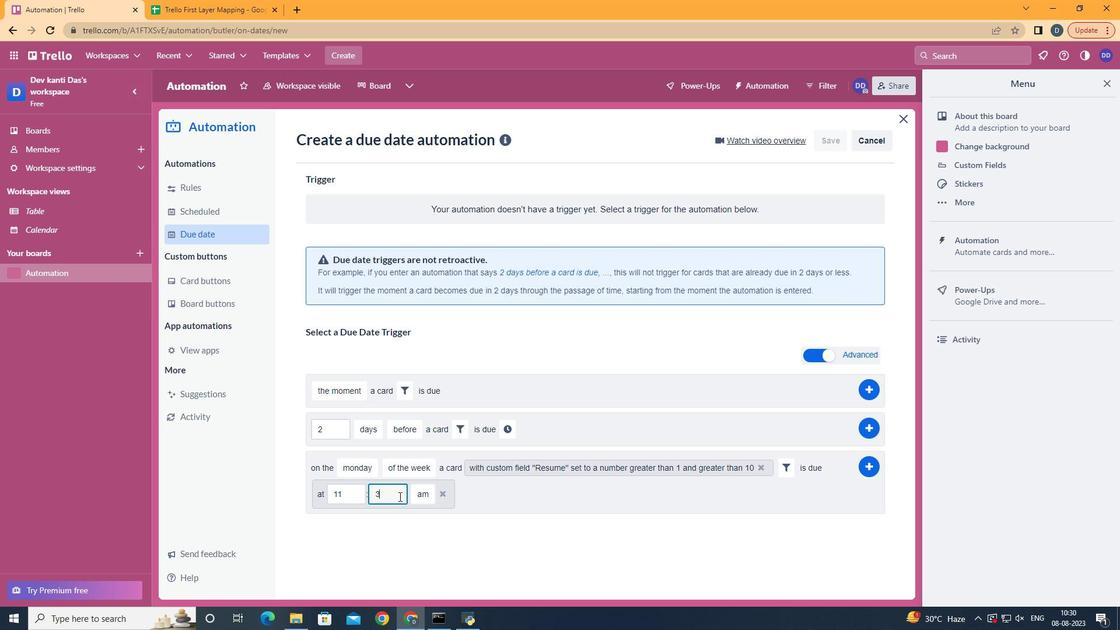 
Action: Key pressed <Key.backspace>00
Screenshot: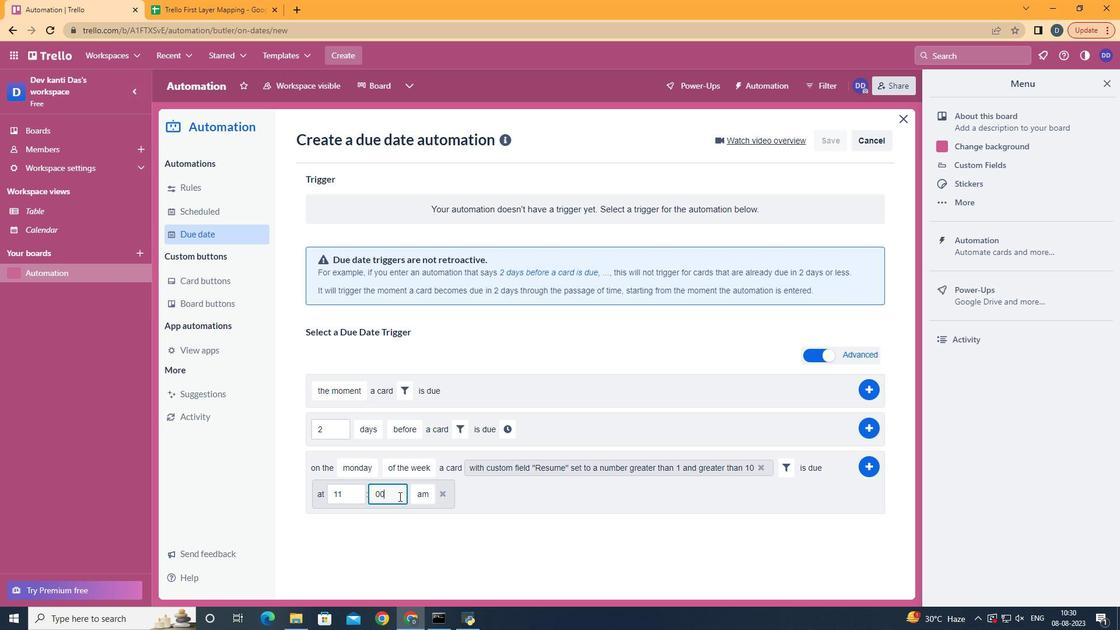 
Action: Mouse moved to (866, 471)
Screenshot: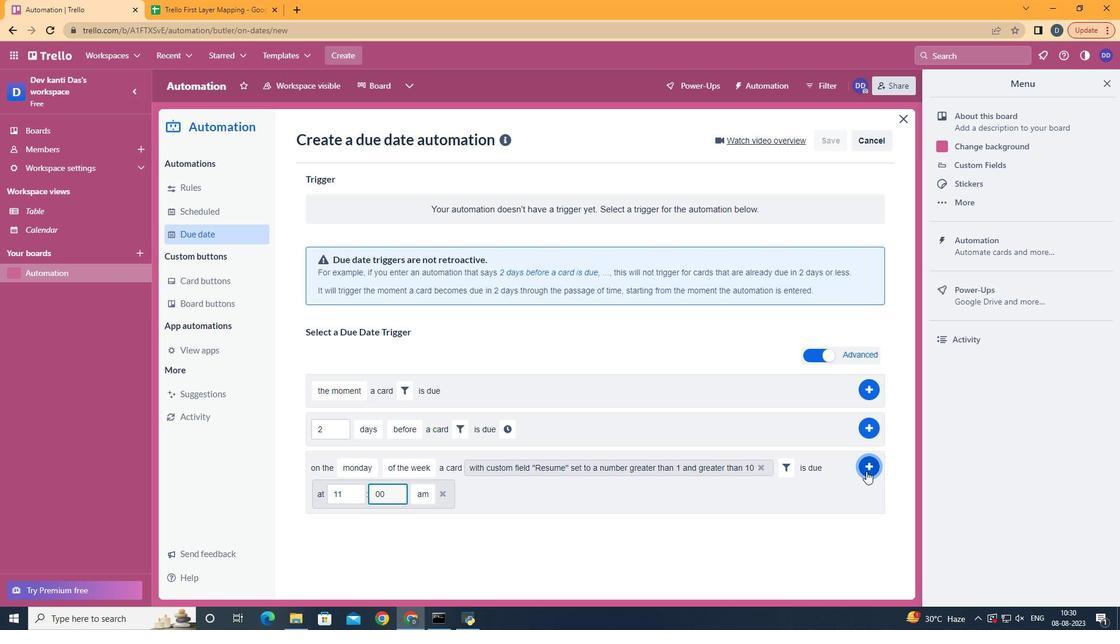 
Action: Mouse pressed left at (866, 471)
Screenshot: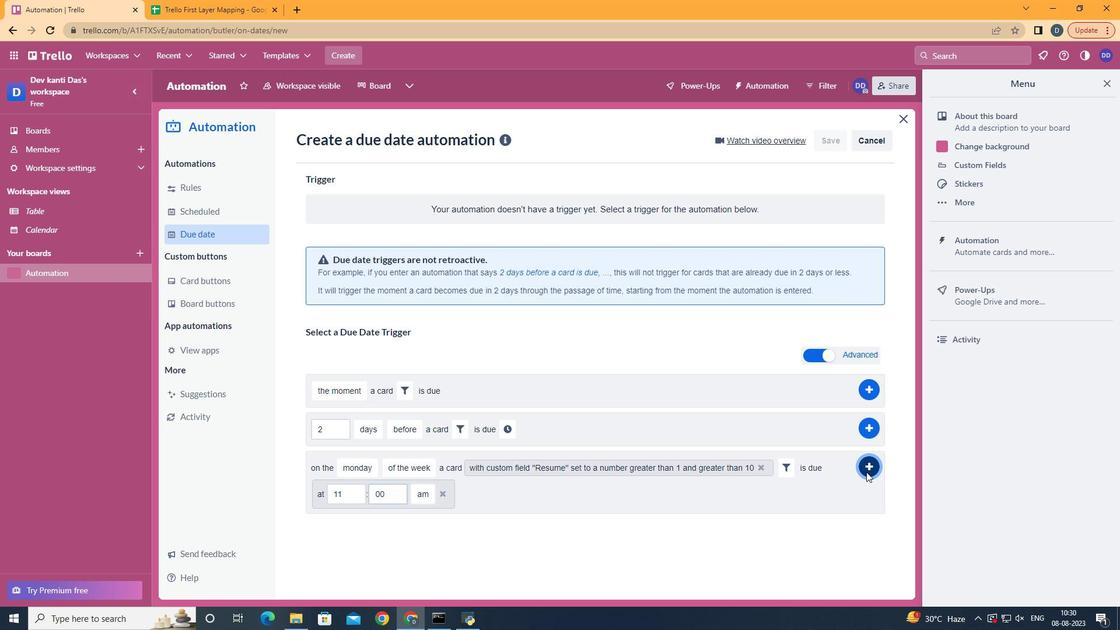 
Action: Mouse moved to (608, 186)
Screenshot: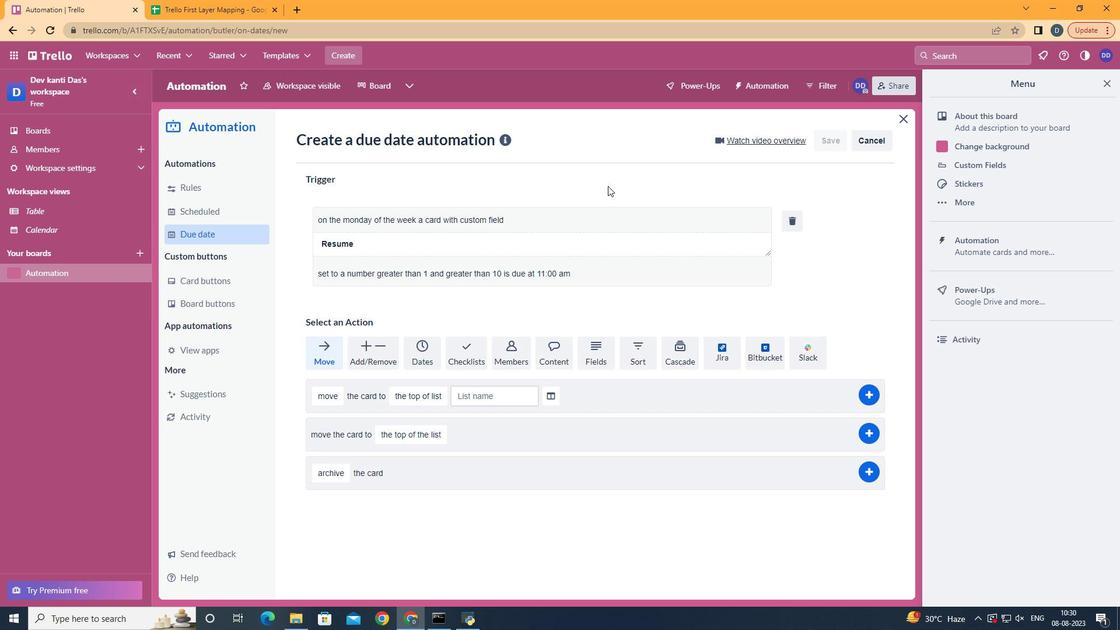 
